 Task: Find connections with filter location Badalona with filter topic #healthwith filter profile language French with filter current company Elastic with filter school S P Jain School of Global Management with filter industry Electric Power Transmission, Control, and Distribution with filter service category Event Planning with filter keywords title Construction Worker
Action: Mouse moved to (209, 256)
Screenshot: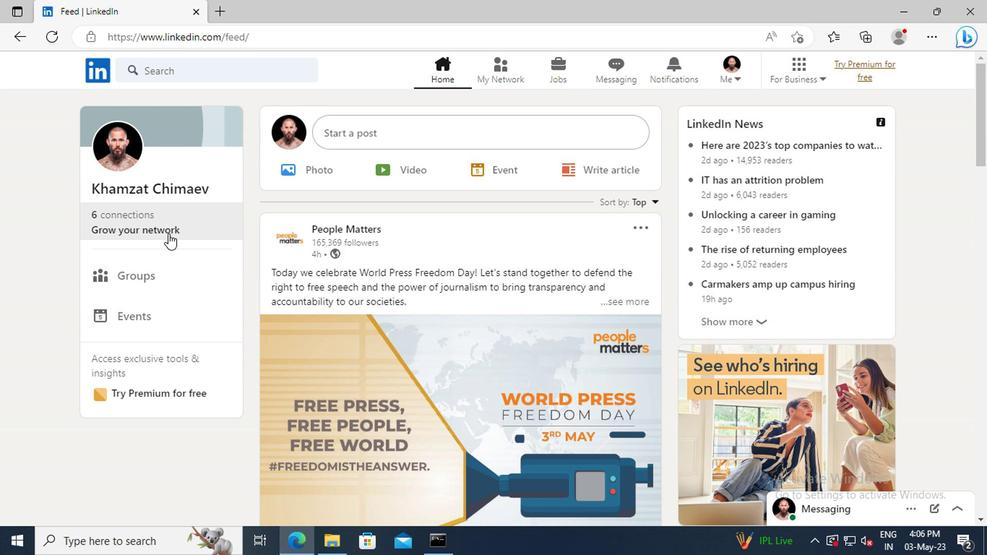 
Action: Mouse pressed left at (209, 256)
Screenshot: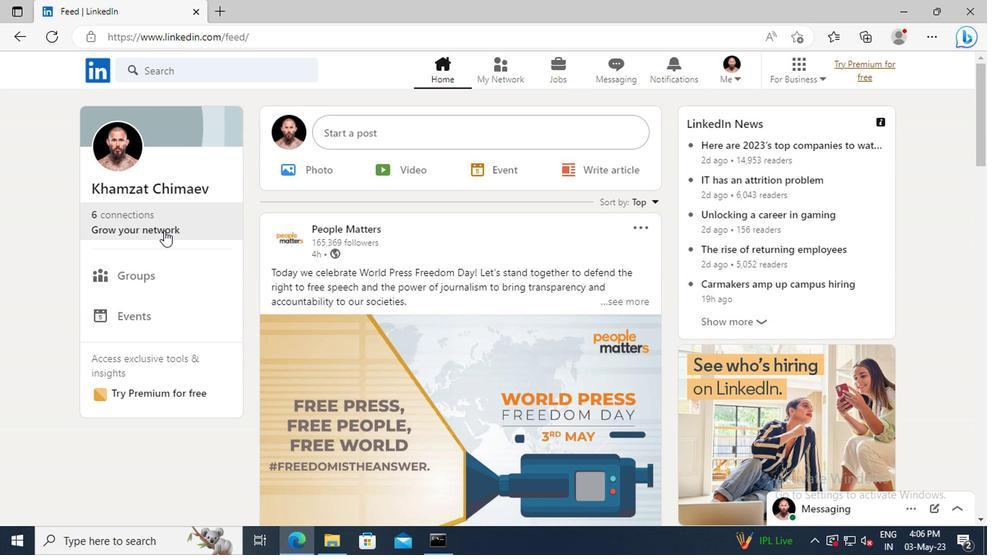 
Action: Mouse moved to (209, 206)
Screenshot: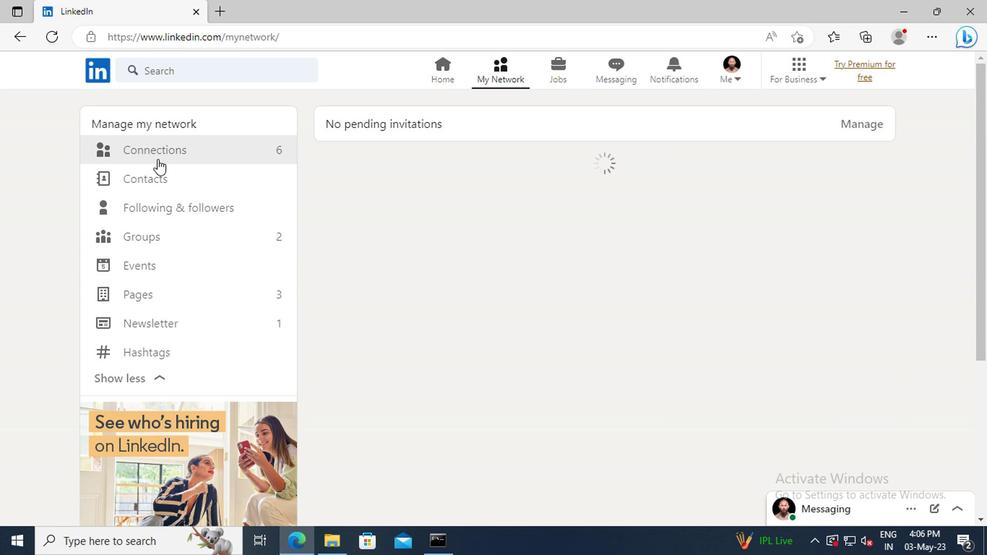 
Action: Mouse pressed left at (209, 206)
Screenshot: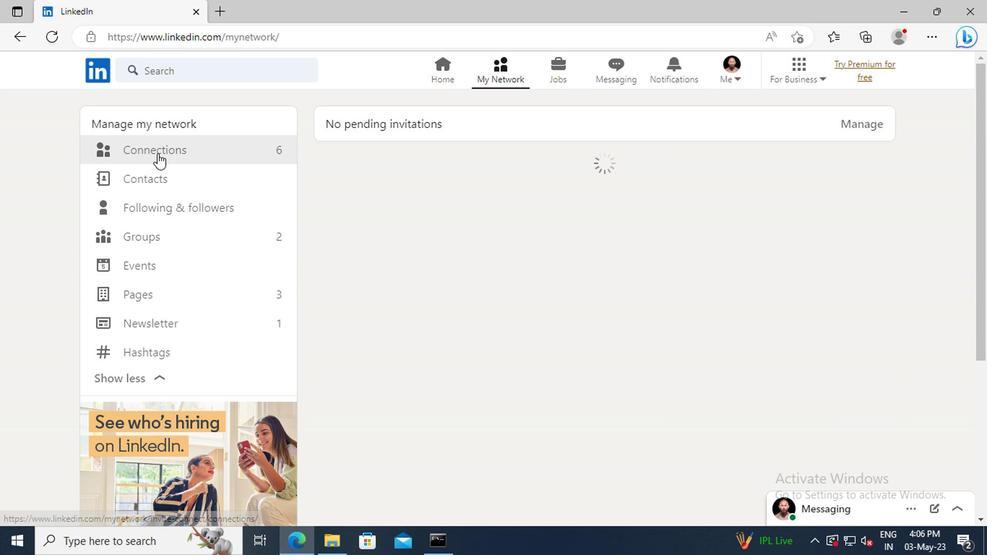 
Action: Mouse moved to (512, 204)
Screenshot: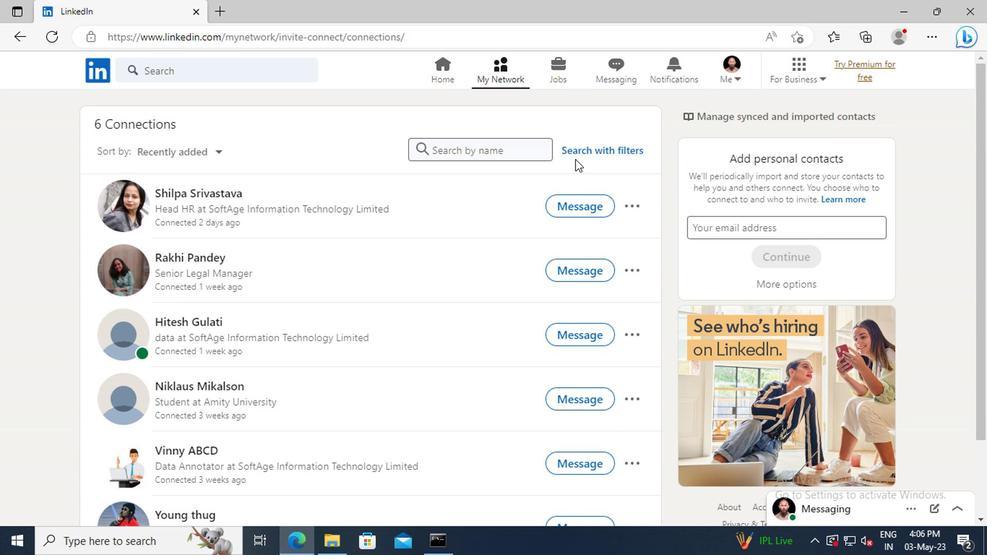 
Action: Mouse pressed left at (512, 204)
Screenshot: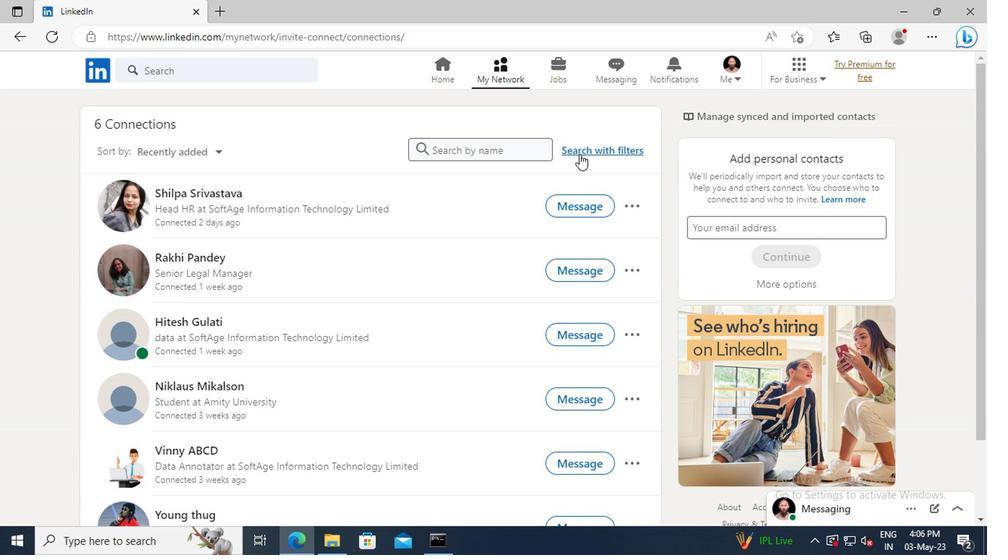 
Action: Mouse moved to (486, 176)
Screenshot: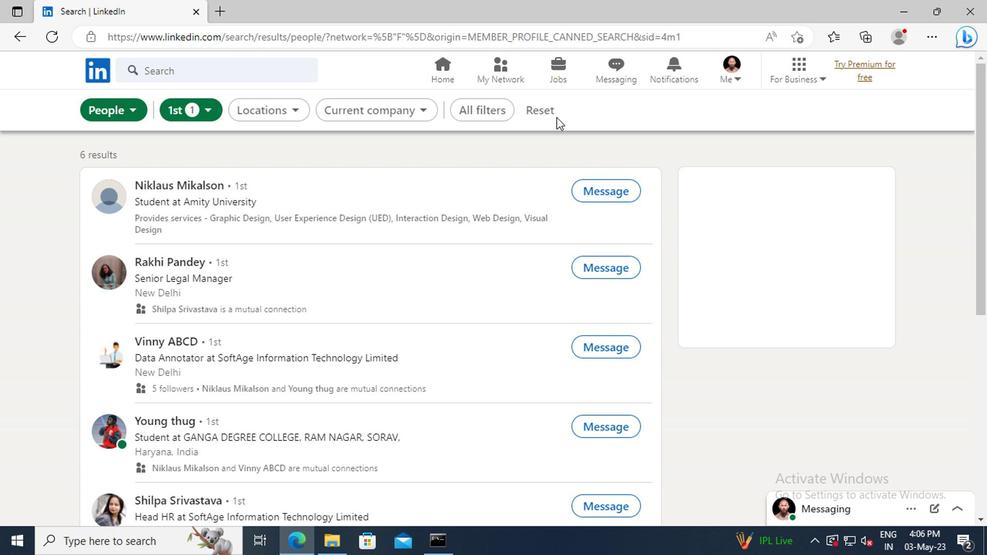 
Action: Mouse pressed left at (486, 176)
Screenshot: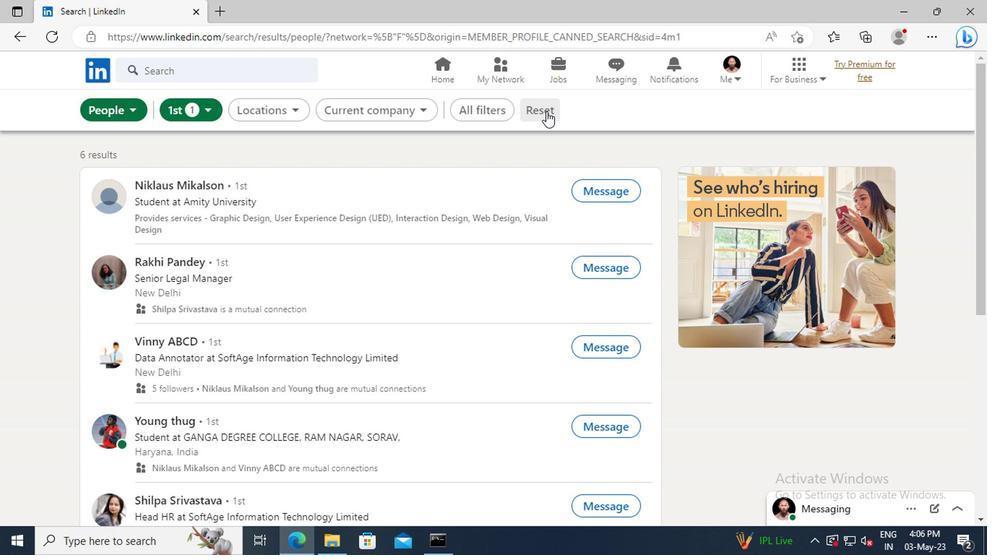 
Action: Mouse moved to (475, 175)
Screenshot: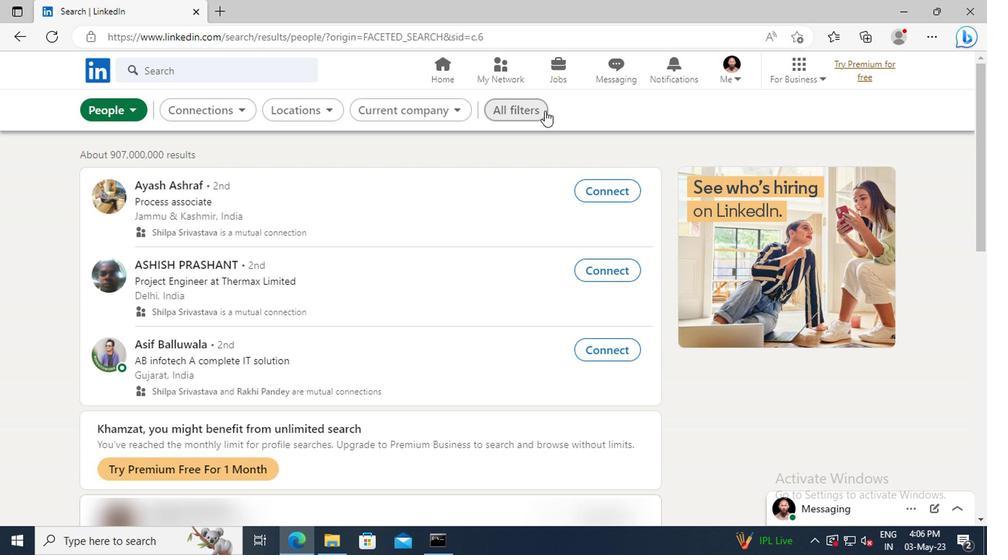 
Action: Mouse pressed left at (475, 175)
Screenshot: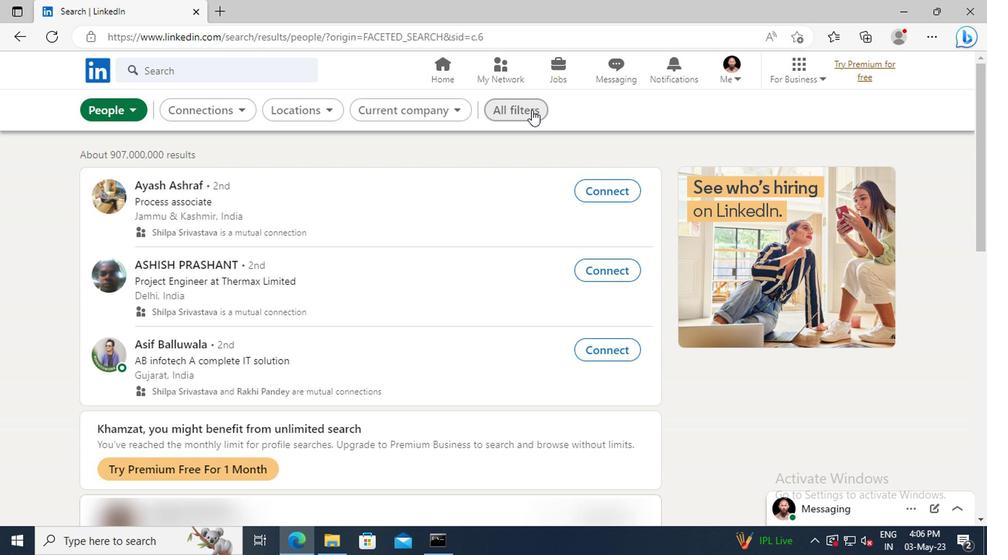 
Action: Mouse moved to (636, 288)
Screenshot: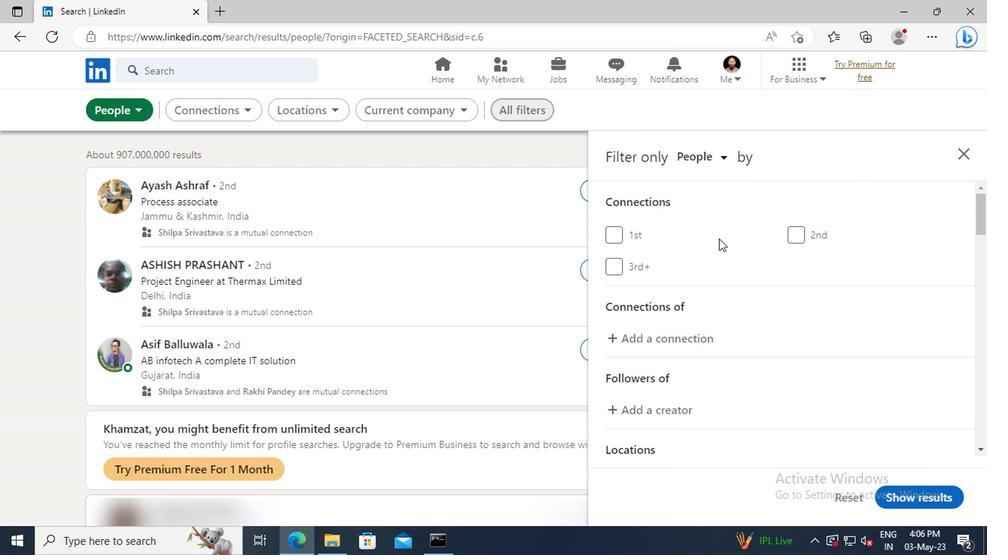 
Action: Mouse scrolled (636, 288) with delta (0, 0)
Screenshot: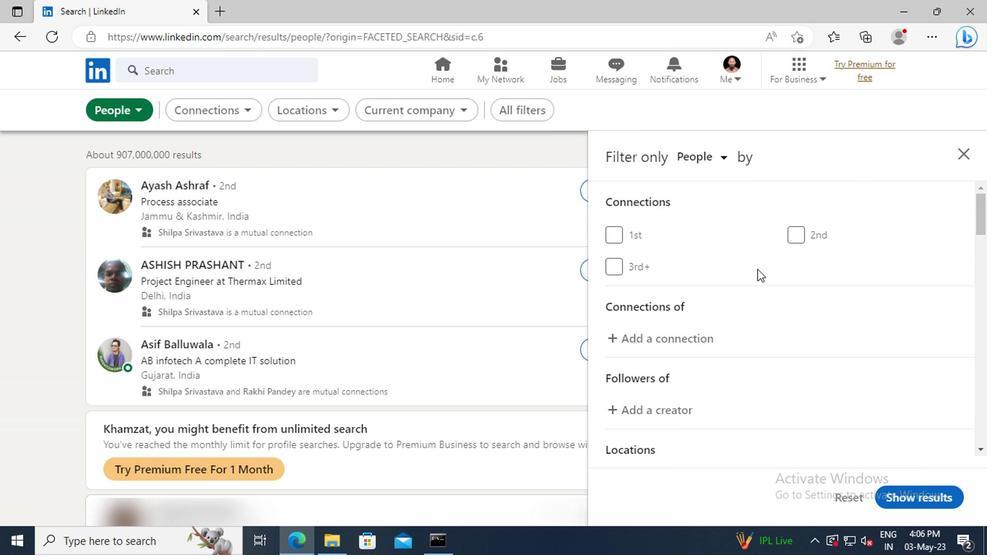 
Action: Mouse scrolled (636, 288) with delta (0, 0)
Screenshot: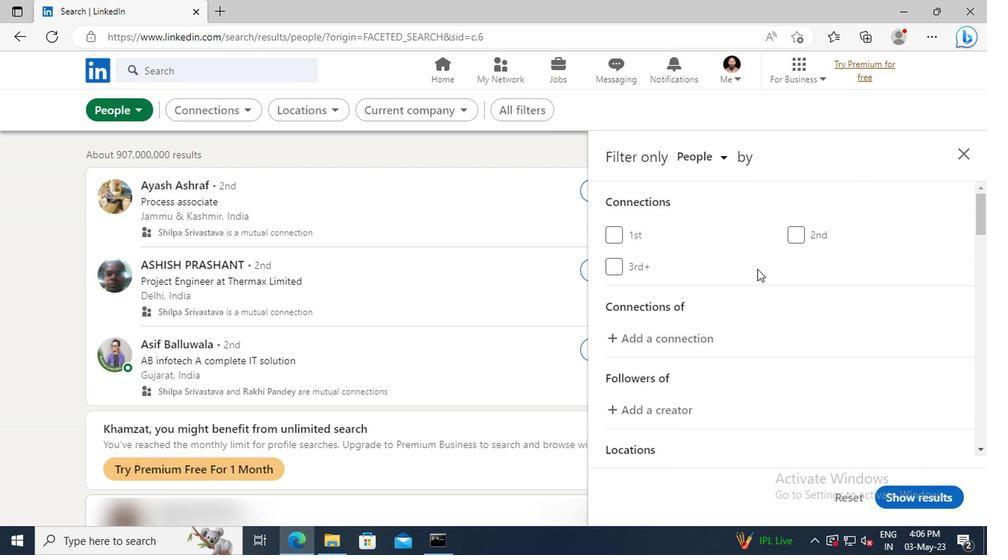 
Action: Mouse scrolled (636, 288) with delta (0, 0)
Screenshot: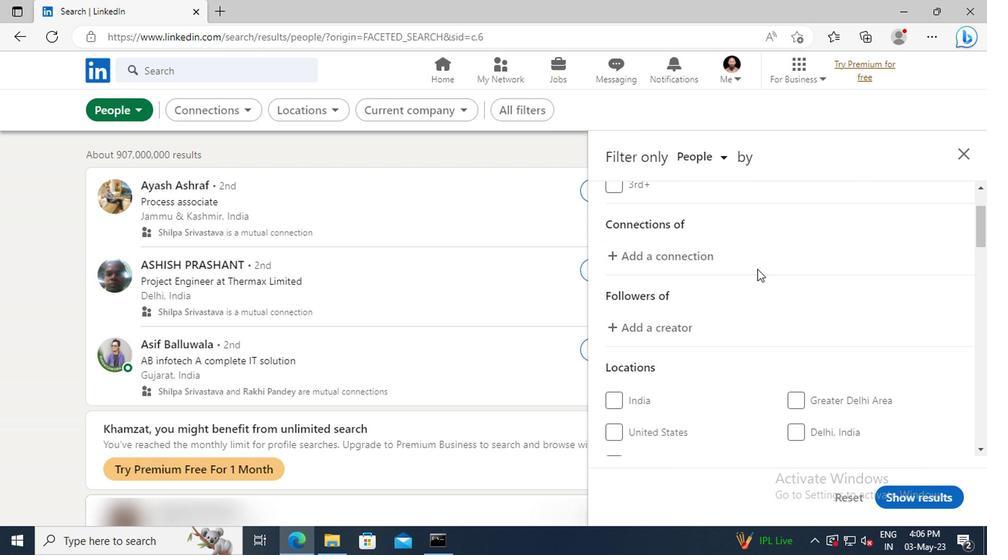
Action: Mouse scrolled (636, 288) with delta (0, 0)
Screenshot: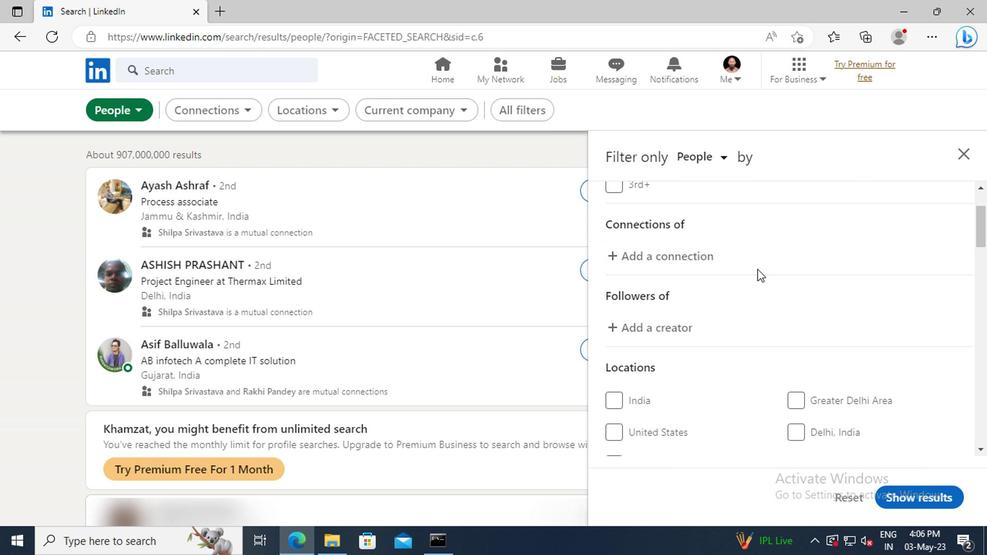 
Action: Mouse scrolled (636, 288) with delta (0, 0)
Screenshot: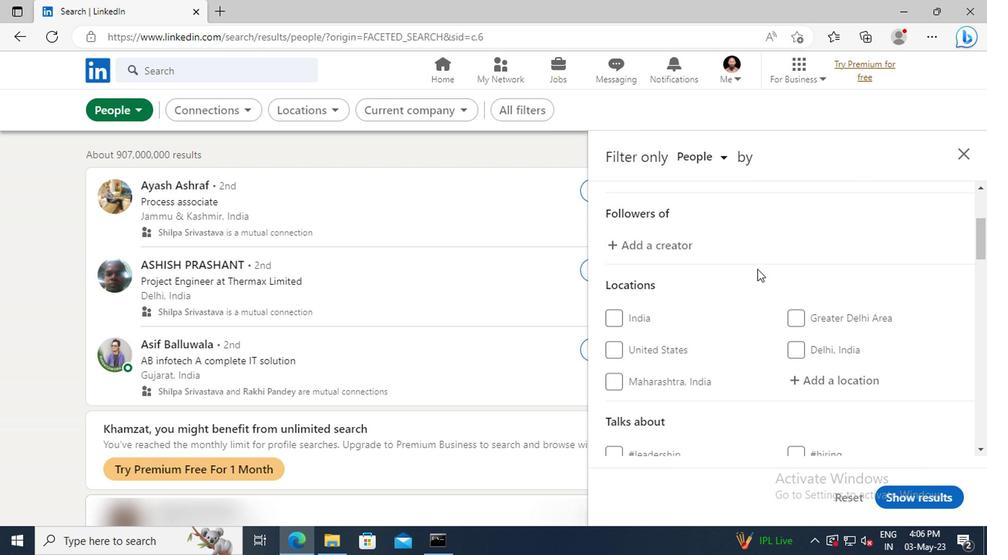 
Action: Mouse scrolled (636, 288) with delta (0, 0)
Screenshot: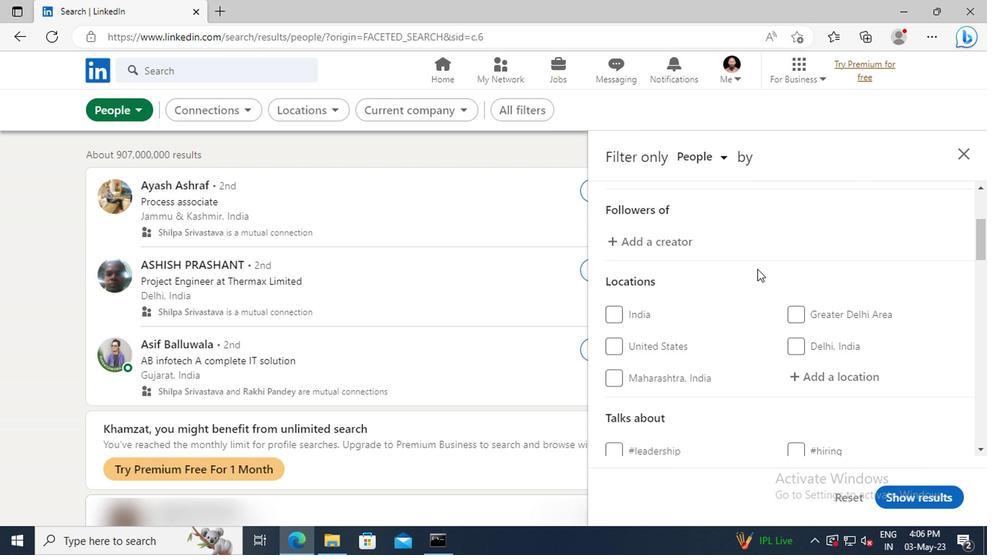 
Action: Mouse moved to (660, 309)
Screenshot: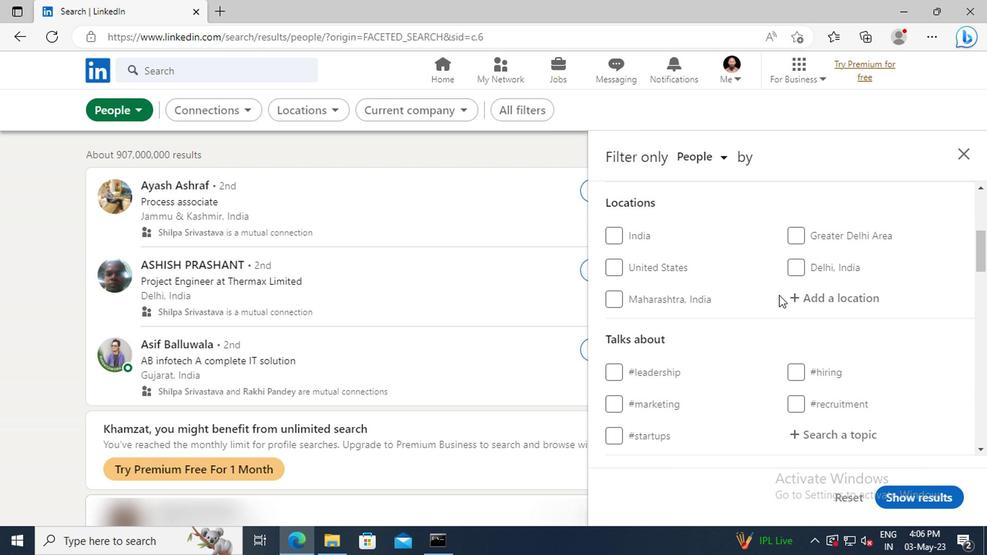
Action: Mouse pressed left at (660, 309)
Screenshot: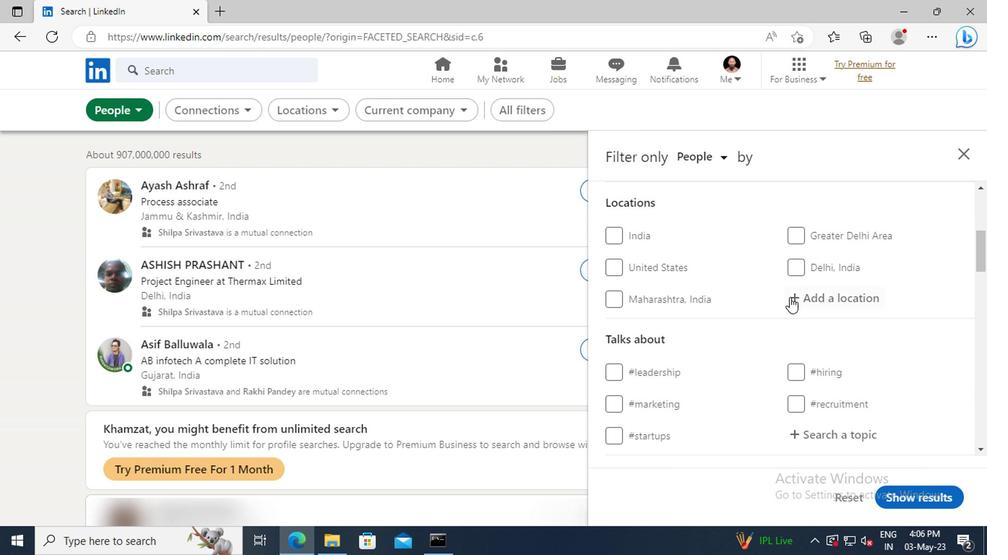 
Action: Key pressed <Key.shift>BADALONA
Screenshot: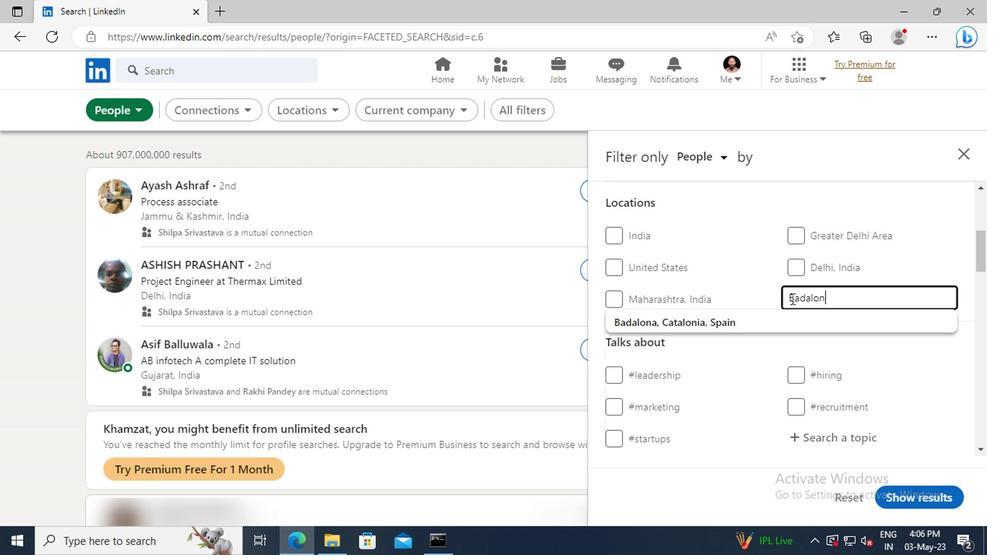 
Action: Mouse moved to (660, 322)
Screenshot: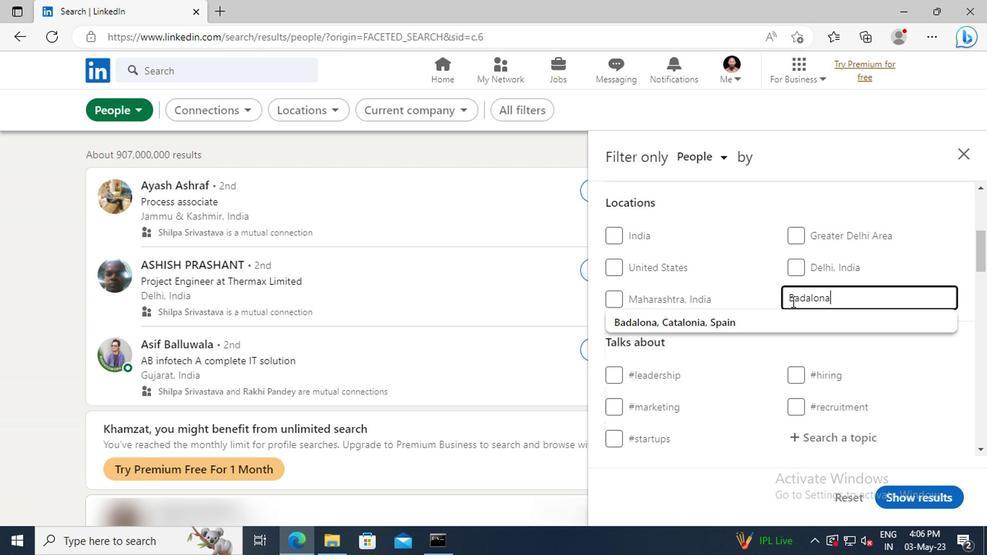 
Action: Mouse pressed left at (660, 322)
Screenshot: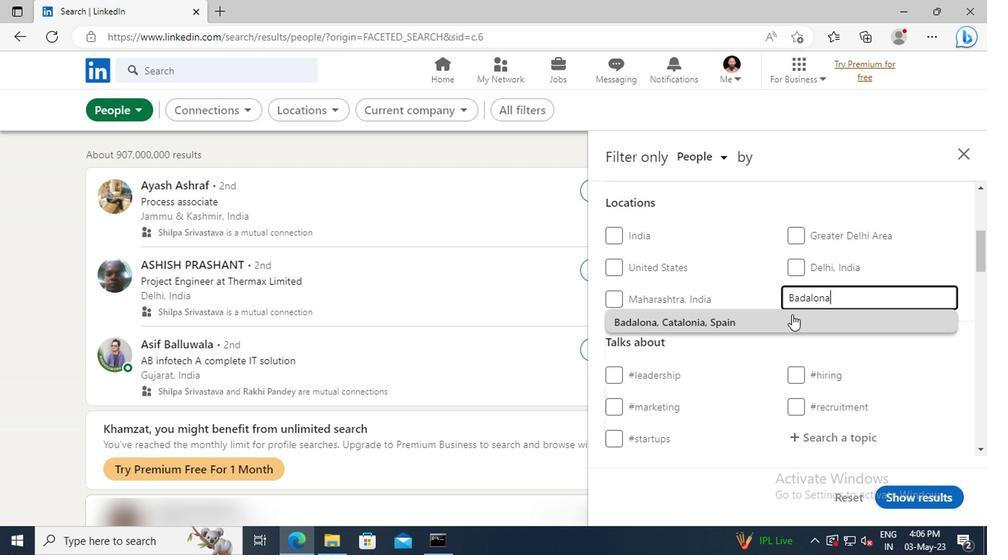 
Action: Mouse scrolled (660, 322) with delta (0, 0)
Screenshot: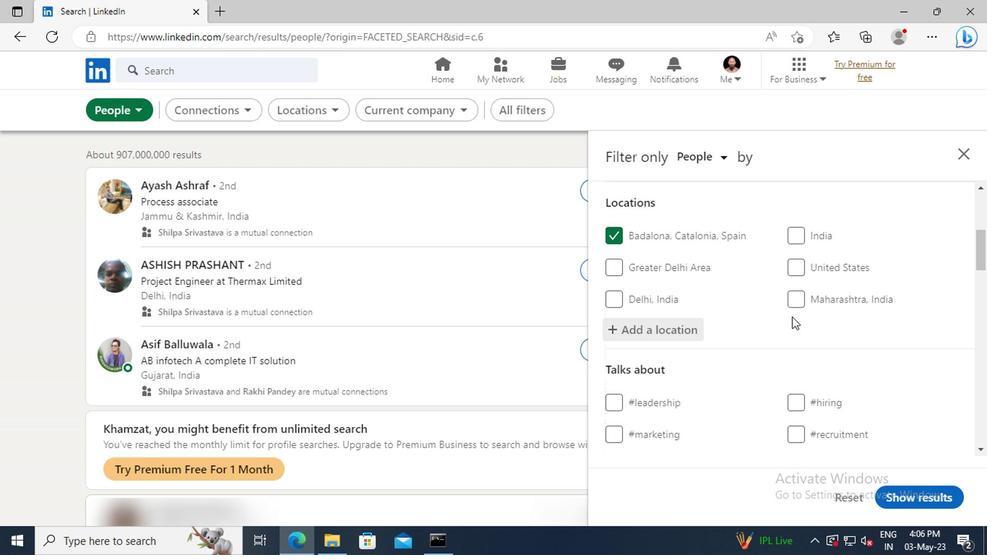
Action: Mouse scrolled (660, 322) with delta (0, 0)
Screenshot: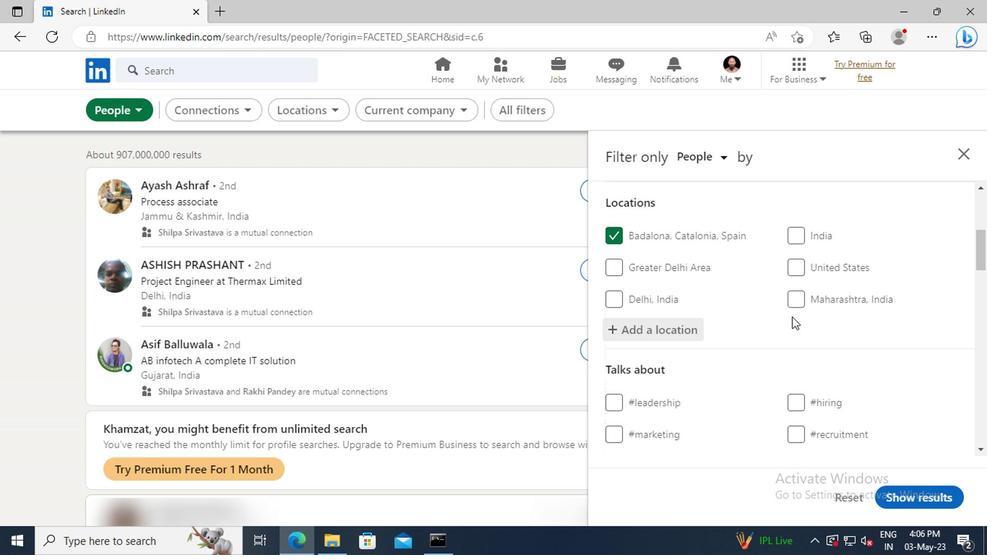 
Action: Mouse scrolled (660, 322) with delta (0, 0)
Screenshot: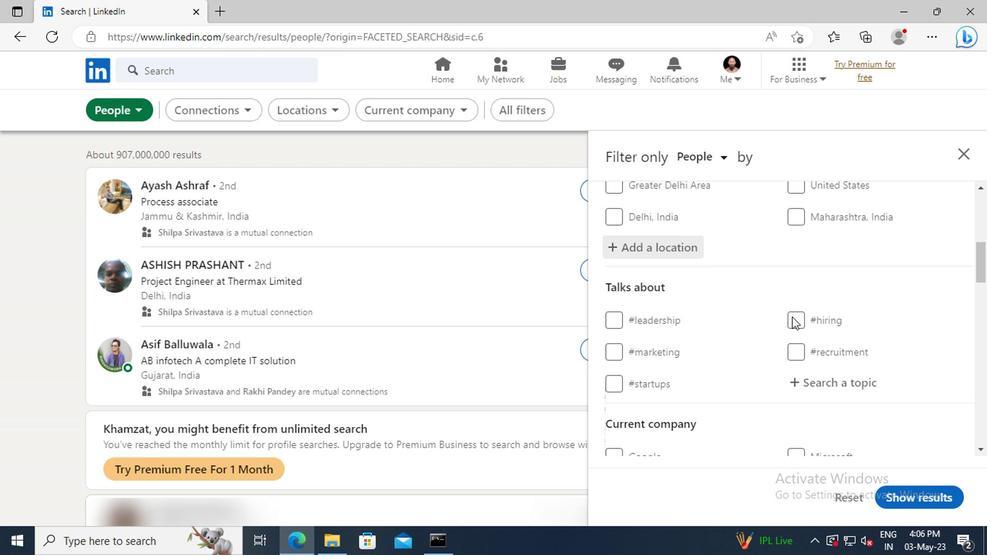 
Action: Mouse scrolled (660, 322) with delta (0, 0)
Screenshot: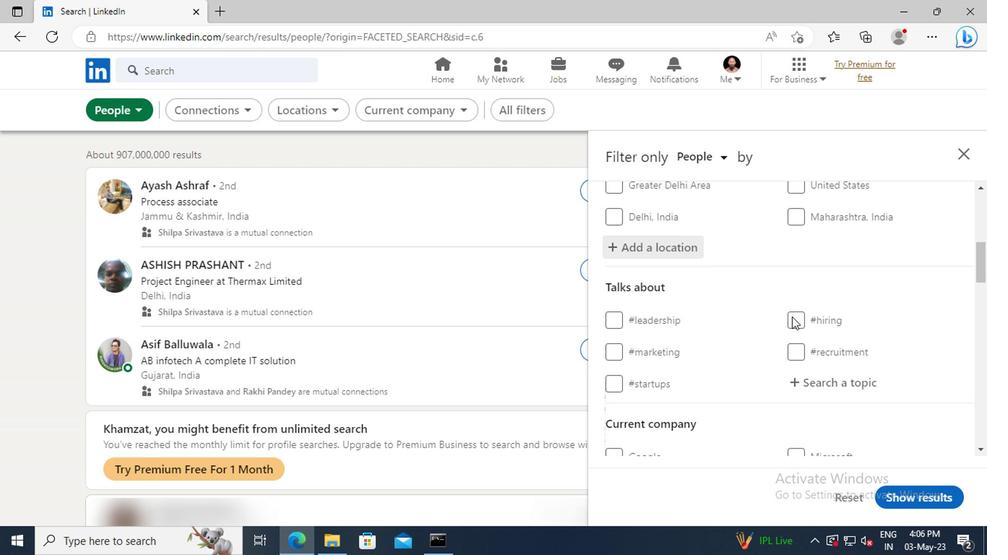 
Action: Mouse moved to (668, 313)
Screenshot: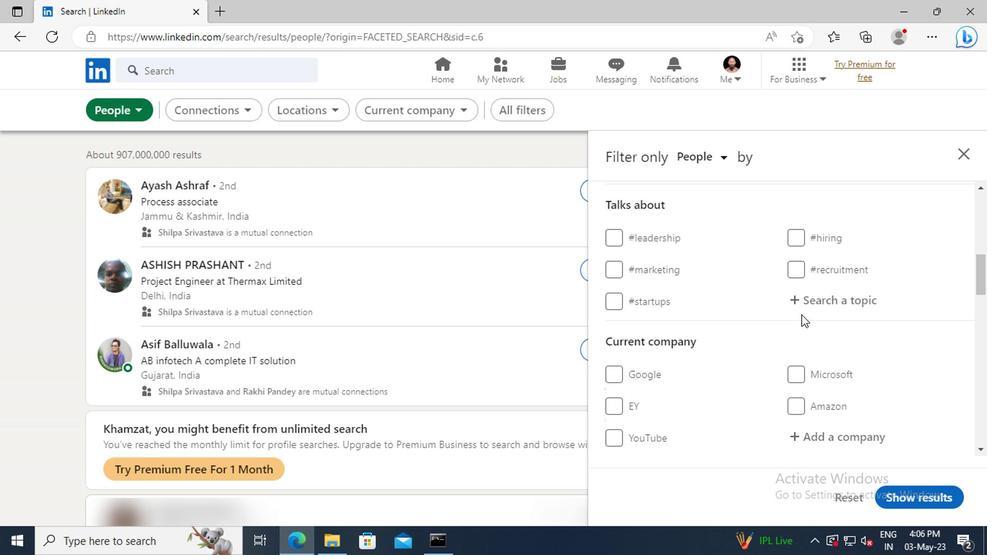 
Action: Mouse pressed left at (668, 313)
Screenshot: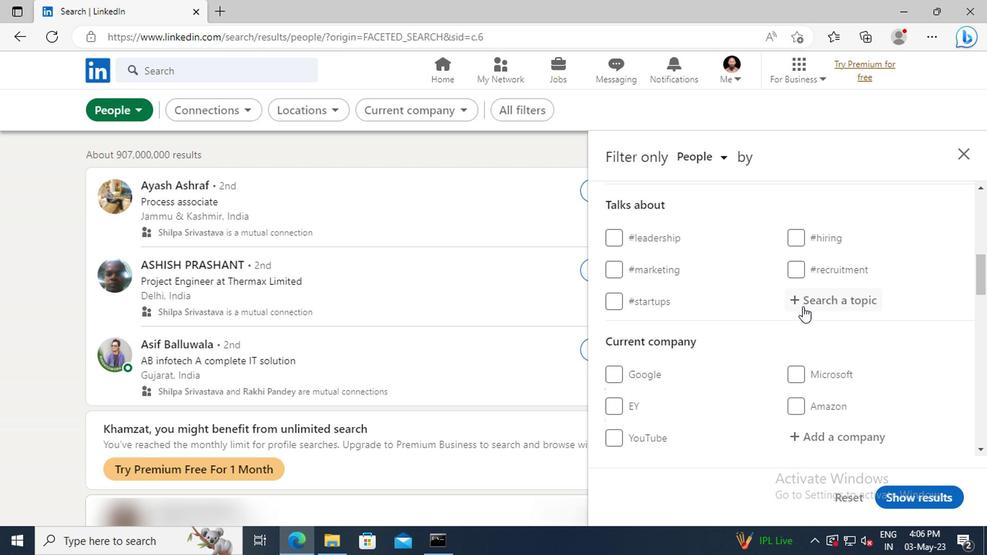 
Action: Key pressed HEALTH
Screenshot: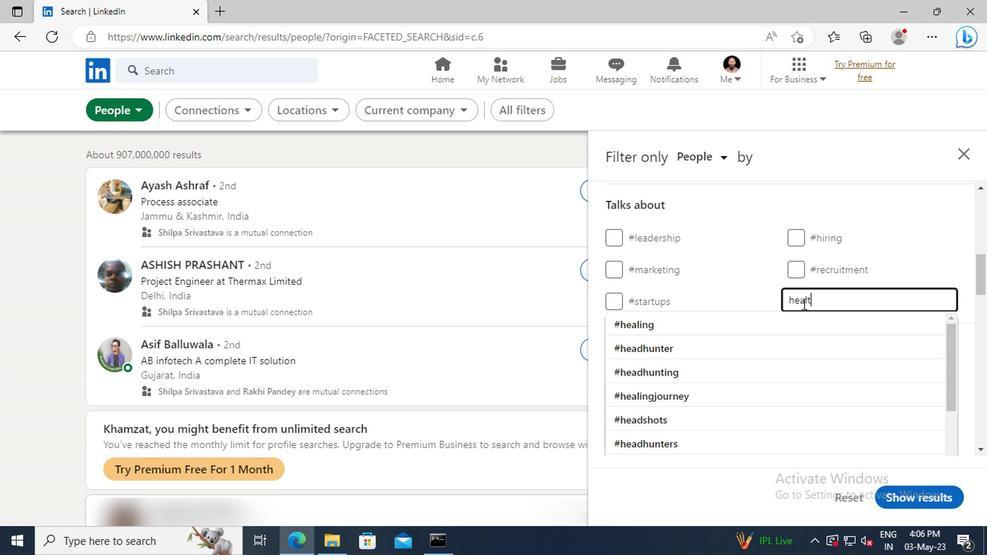 
Action: Mouse moved to (669, 344)
Screenshot: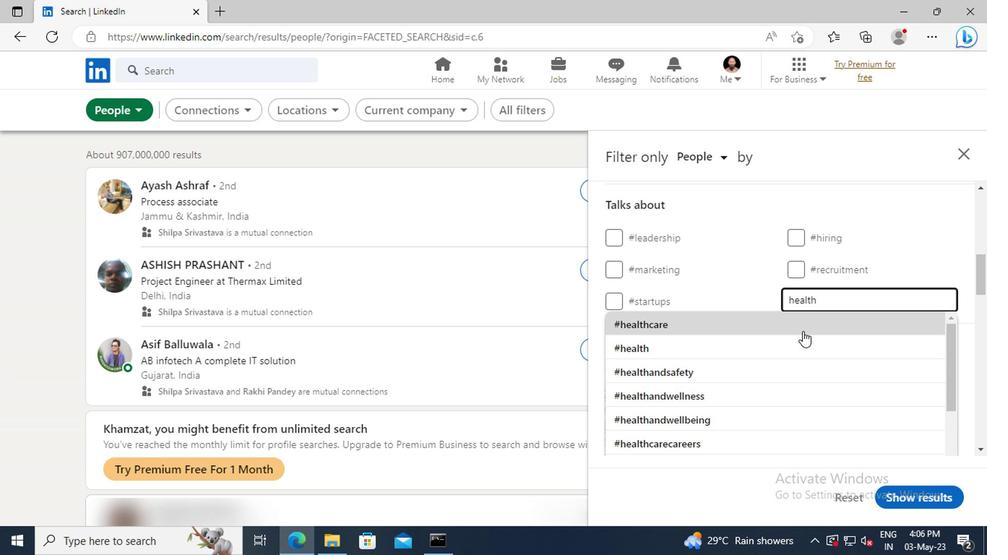 
Action: Mouse pressed left at (669, 344)
Screenshot: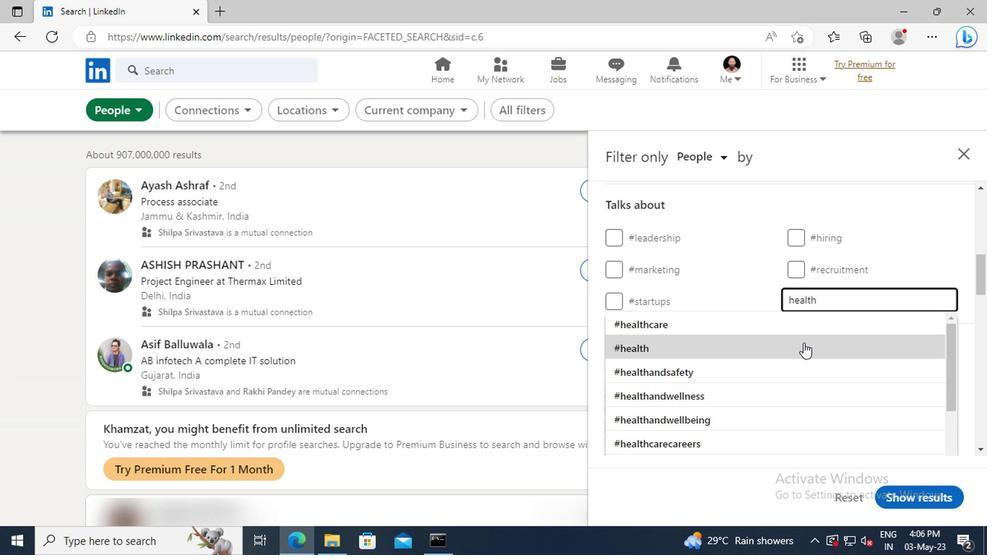 
Action: Mouse scrolled (669, 344) with delta (0, 0)
Screenshot: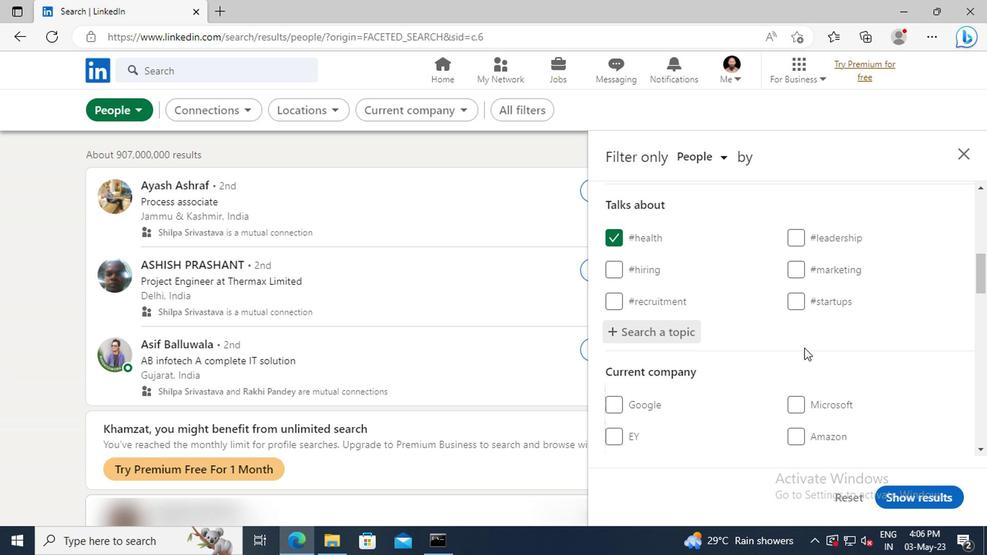 
Action: Mouse scrolled (669, 344) with delta (0, 0)
Screenshot: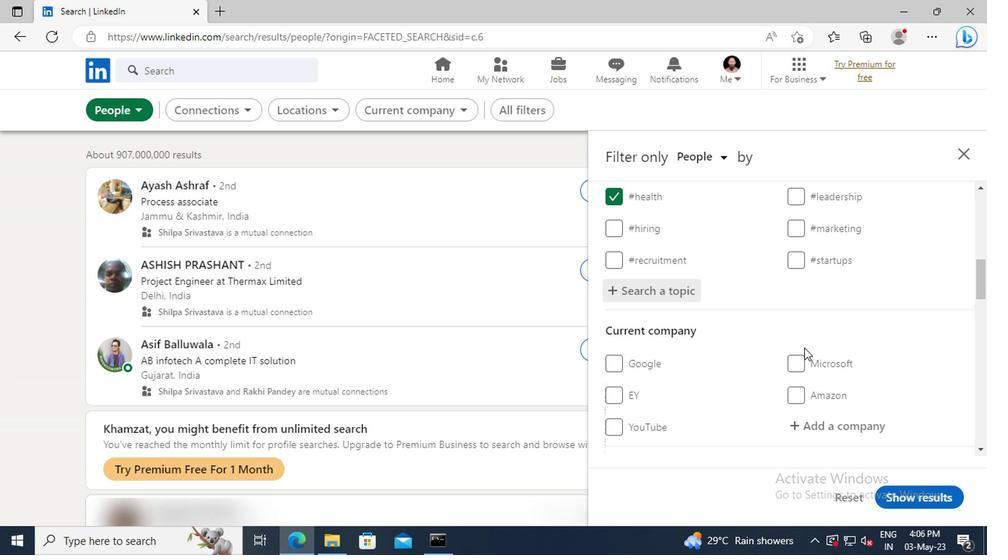 
Action: Mouse scrolled (669, 344) with delta (0, 0)
Screenshot: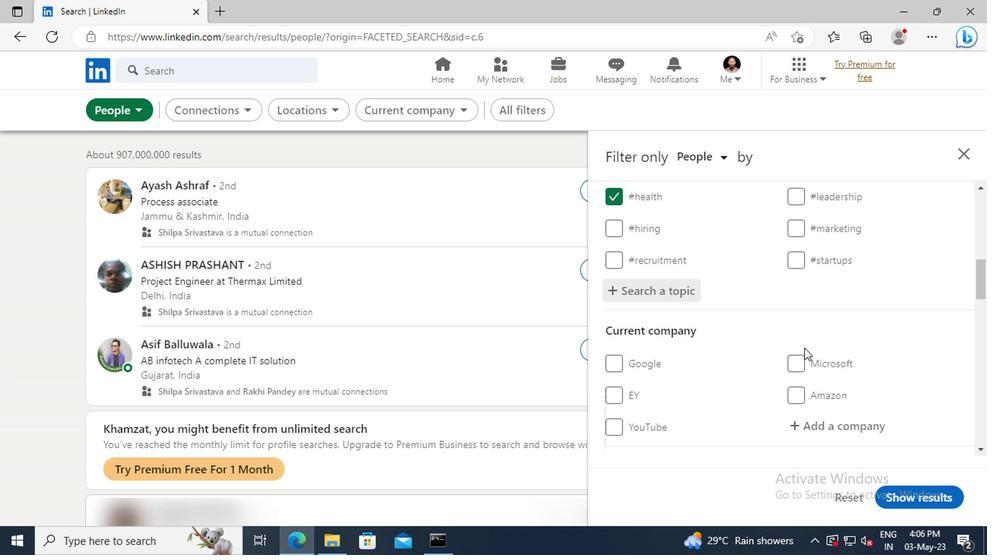 
Action: Mouse scrolled (669, 344) with delta (0, 0)
Screenshot: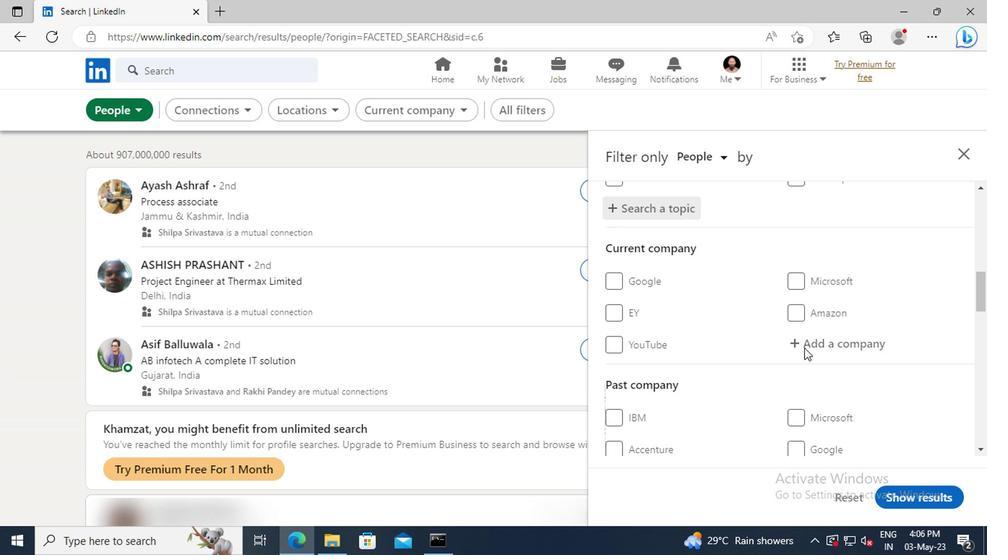 
Action: Mouse scrolled (669, 344) with delta (0, 0)
Screenshot: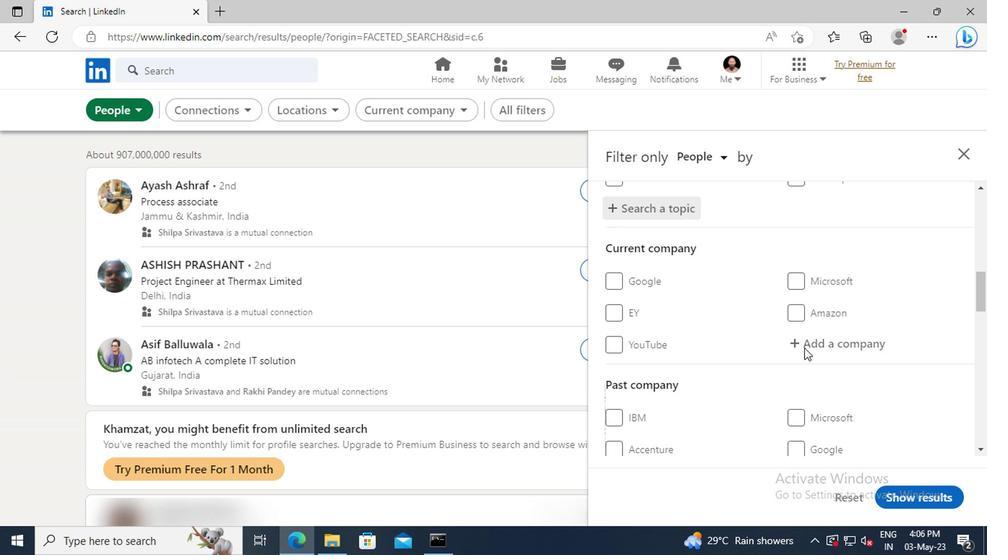 
Action: Mouse scrolled (669, 344) with delta (0, 0)
Screenshot: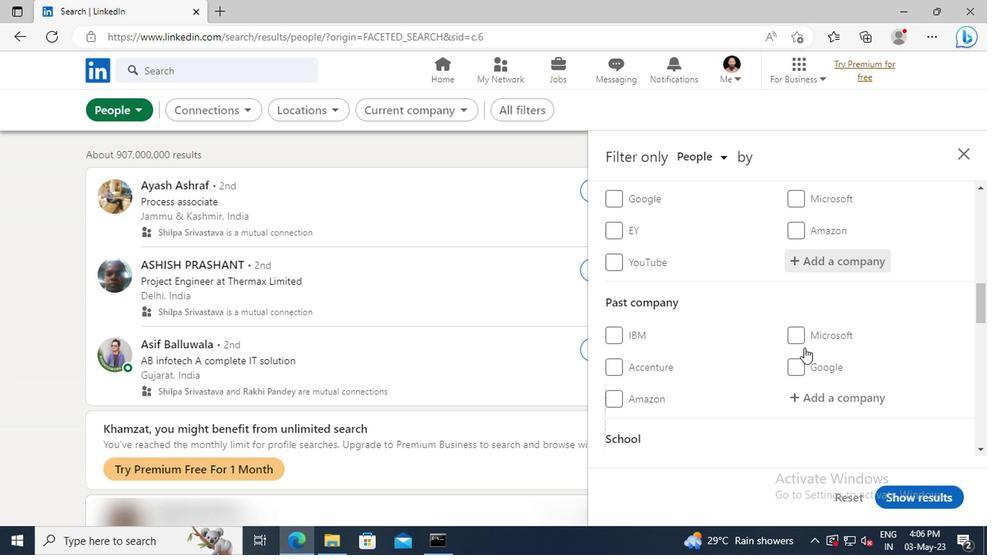
Action: Mouse scrolled (669, 344) with delta (0, 0)
Screenshot: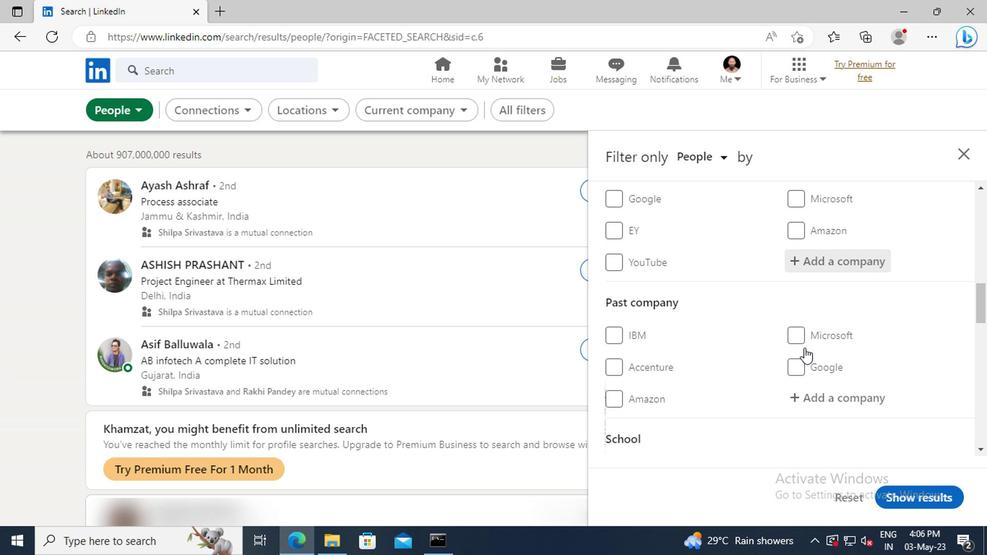 
Action: Mouse scrolled (669, 344) with delta (0, 0)
Screenshot: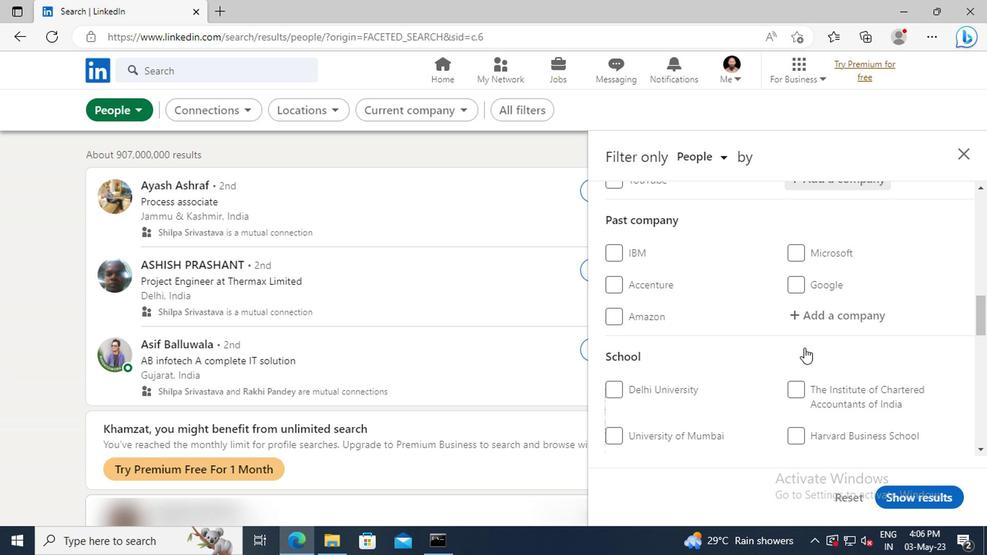 
Action: Mouse scrolled (669, 344) with delta (0, 0)
Screenshot: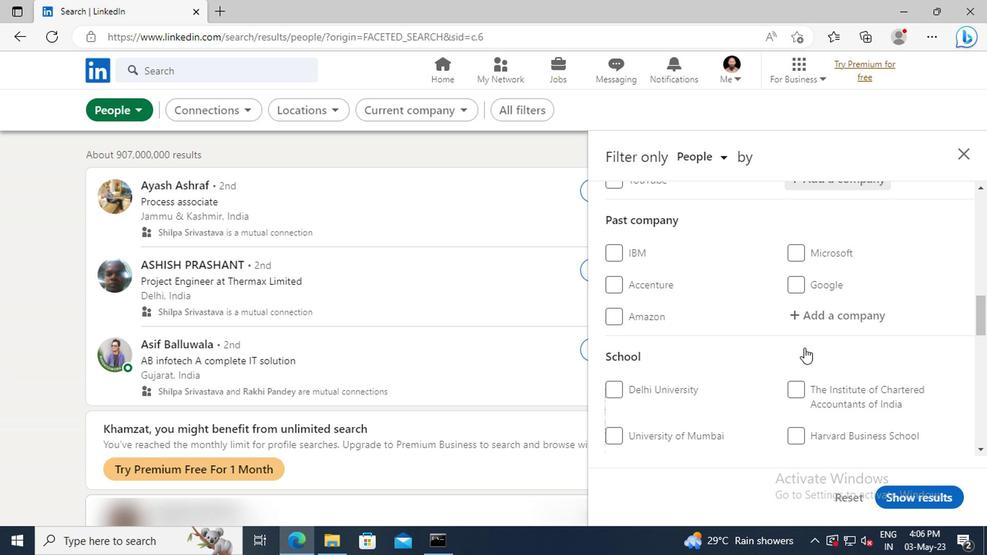 
Action: Mouse scrolled (669, 344) with delta (0, 0)
Screenshot: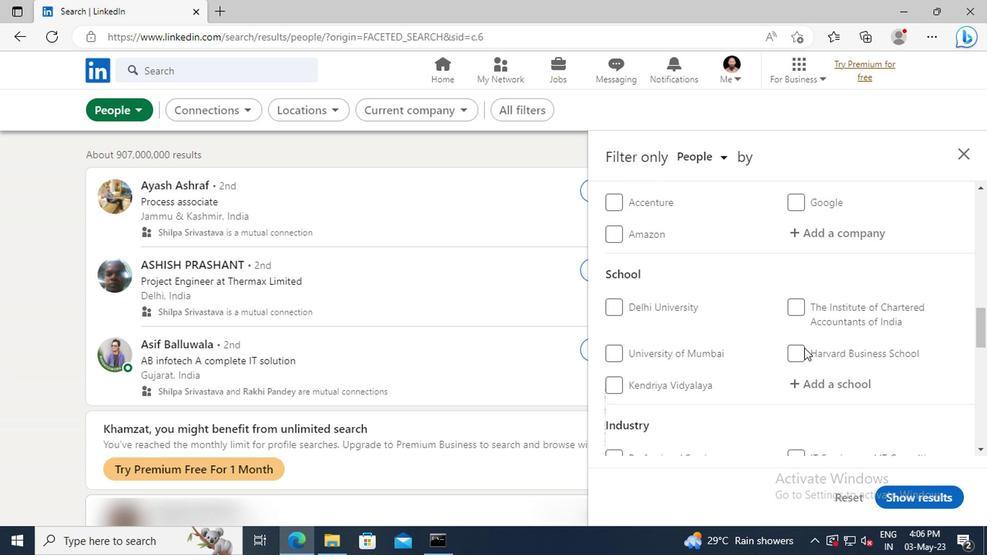 
Action: Mouse scrolled (669, 344) with delta (0, 0)
Screenshot: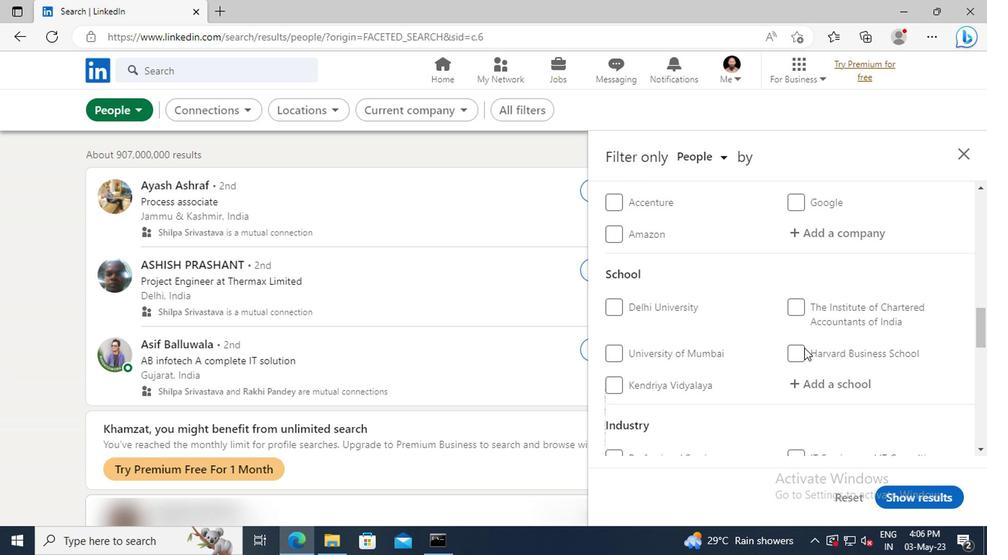 
Action: Mouse scrolled (669, 344) with delta (0, 0)
Screenshot: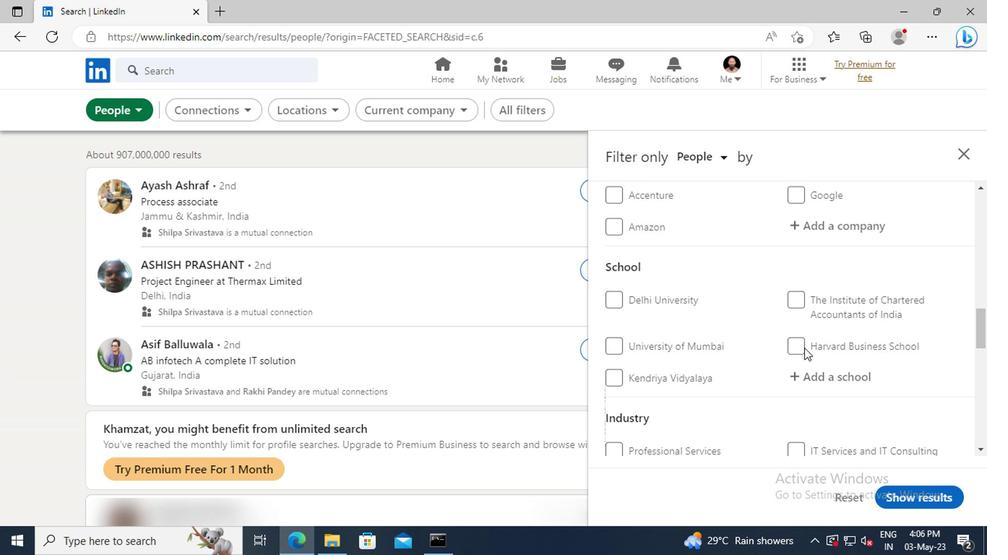 
Action: Mouse scrolled (669, 344) with delta (0, 0)
Screenshot: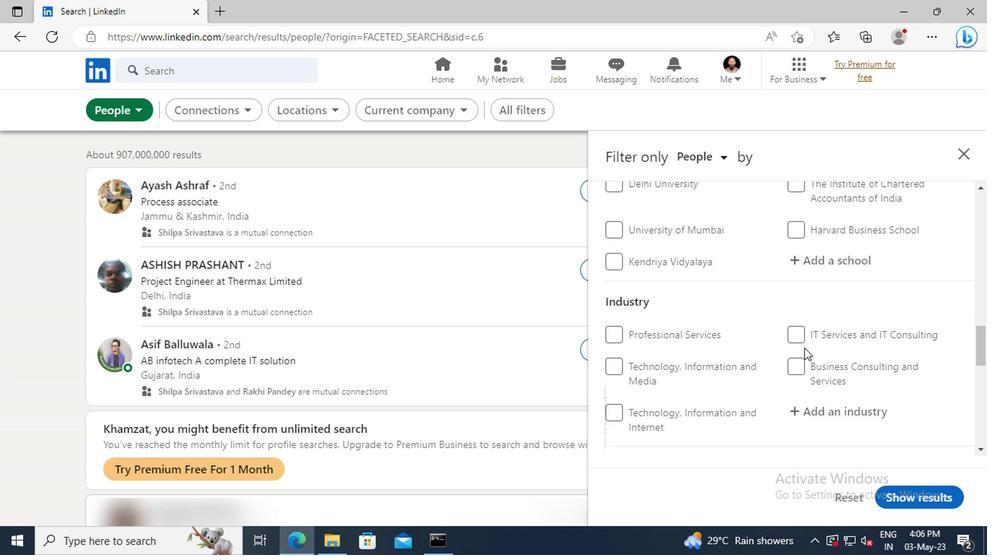 
Action: Mouse scrolled (669, 344) with delta (0, 0)
Screenshot: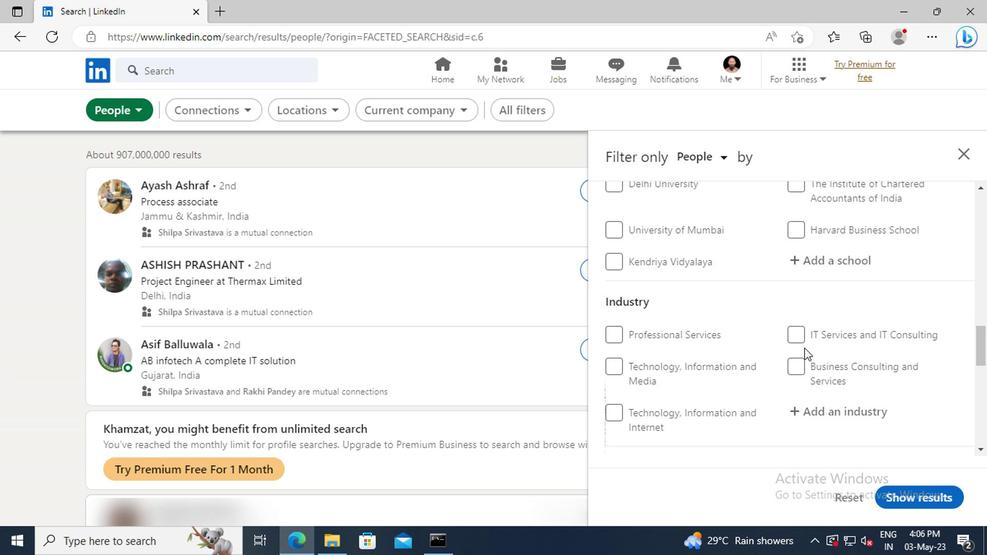 
Action: Mouse scrolled (669, 344) with delta (0, 0)
Screenshot: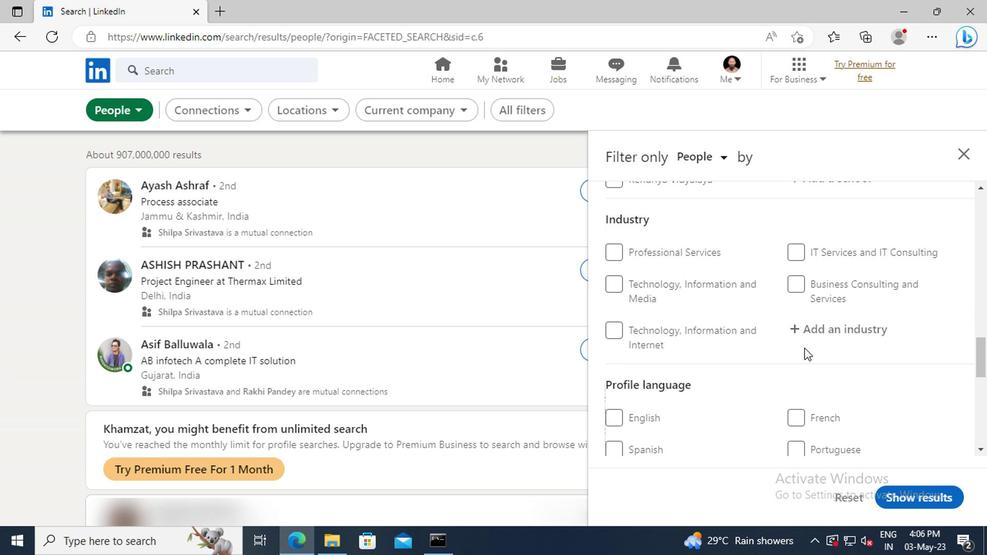 
Action: Mouse moved to (659, 362)
Screenshot: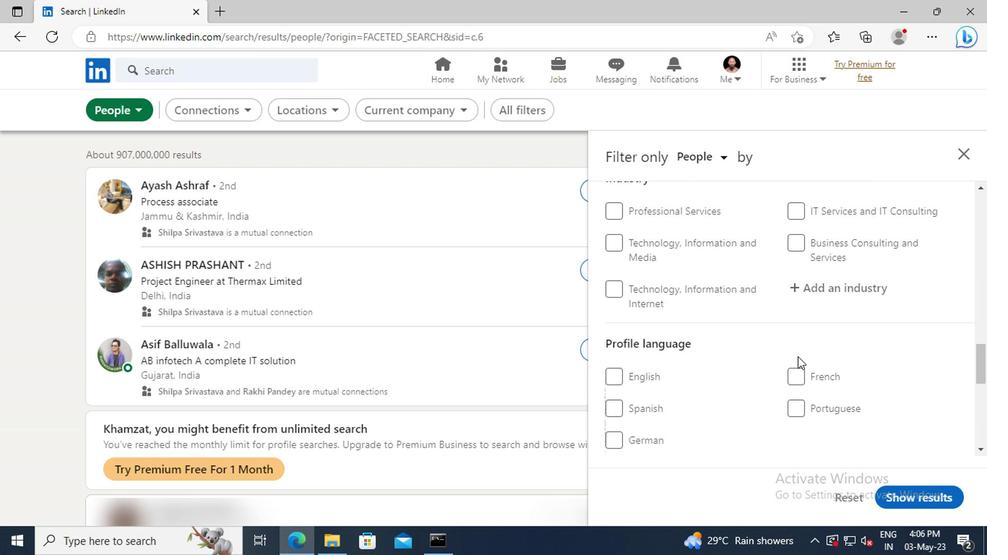
Action: Mouse pressed left at (659, 362)
Screenshot: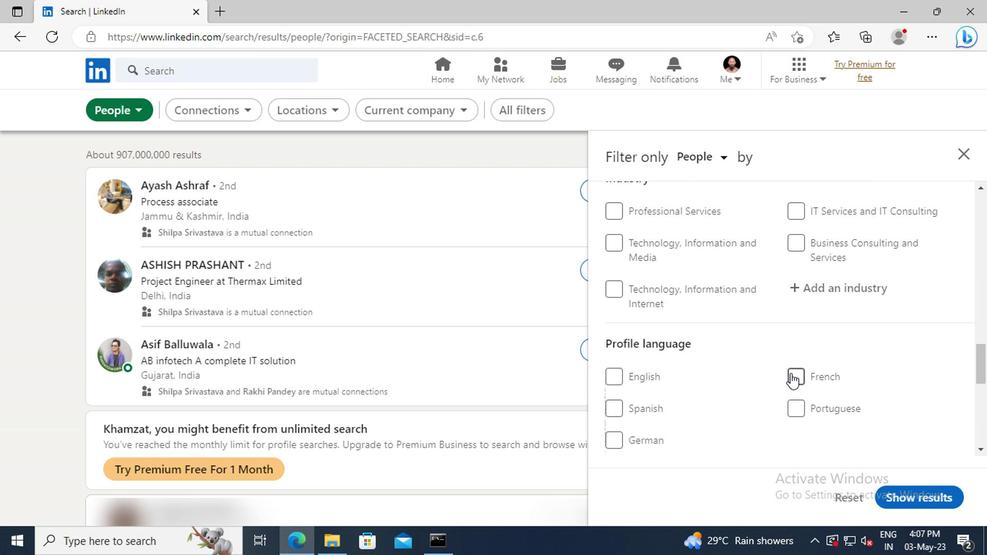 
Action: Mouse moved to (671, 343)
Screenshot: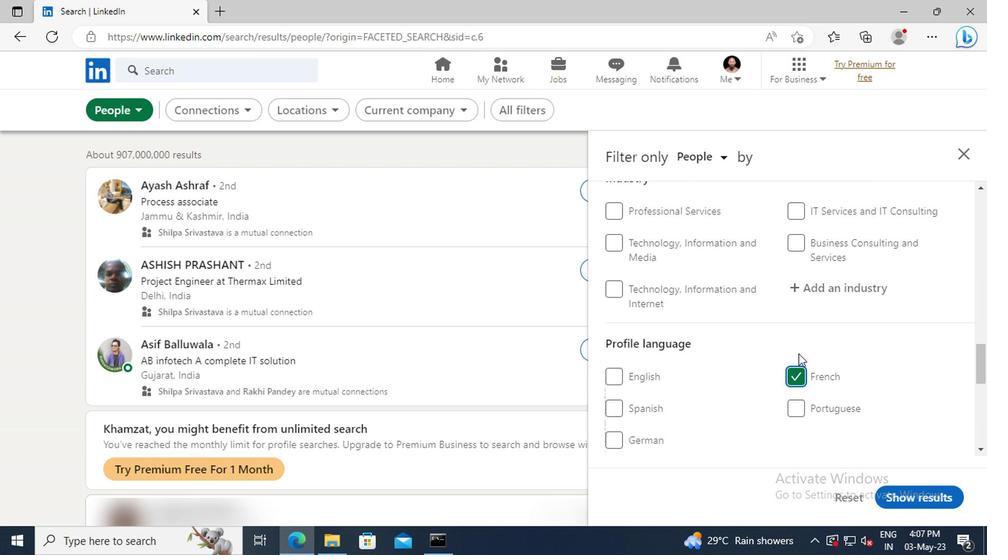 
Action: Mouse scrolled (671, 344) with delta (0, 0)
Screenshot: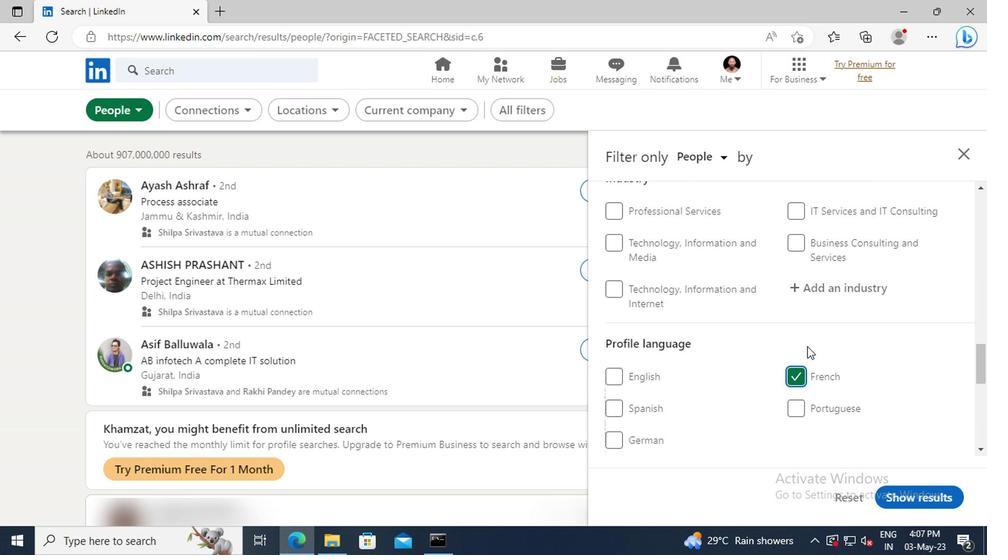 
Action: Mouse scrolled (671, 344) with delta (0, 0)
Screenshot: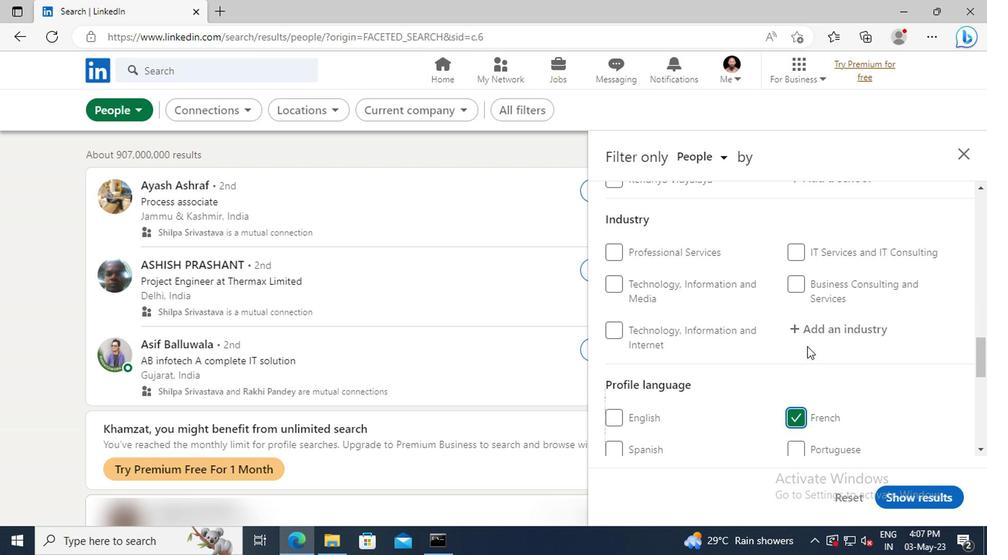 
Action: Mouse scrolled (671, 344) with delta (0, 0)
Screenshot: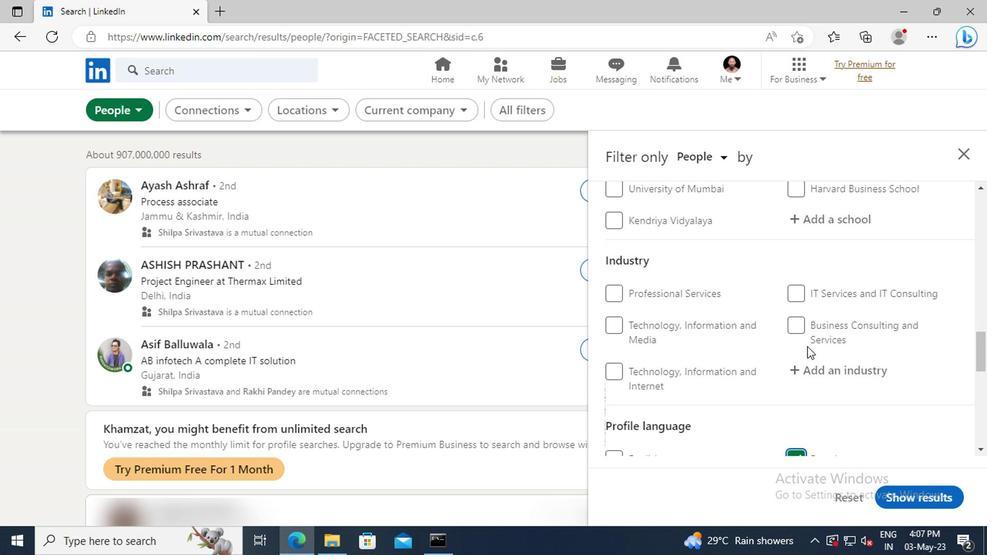 
Action: Mouse scrolled (671, 344) with delta (0, 0)
Screenshot: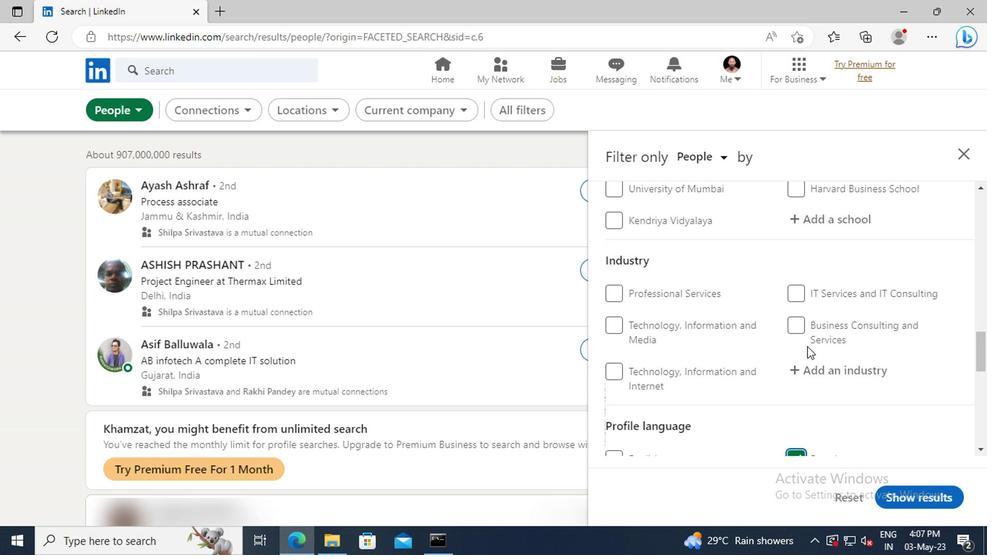 
Action: Mouse scrolled (671, 344) with delta (0, 0)
Screenshot: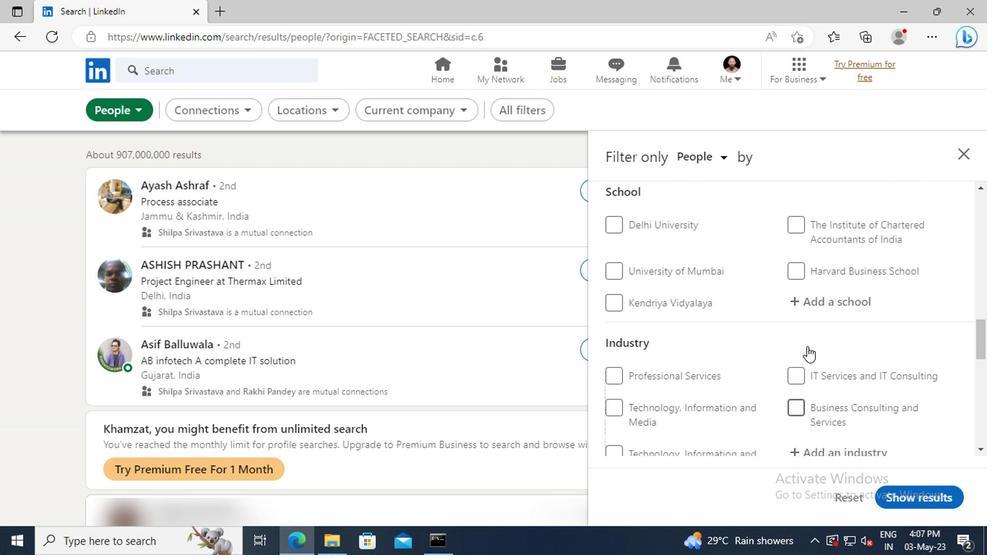 
Action: Mouse scrolled (671, 344) with delta (0, 0)
Screenshot: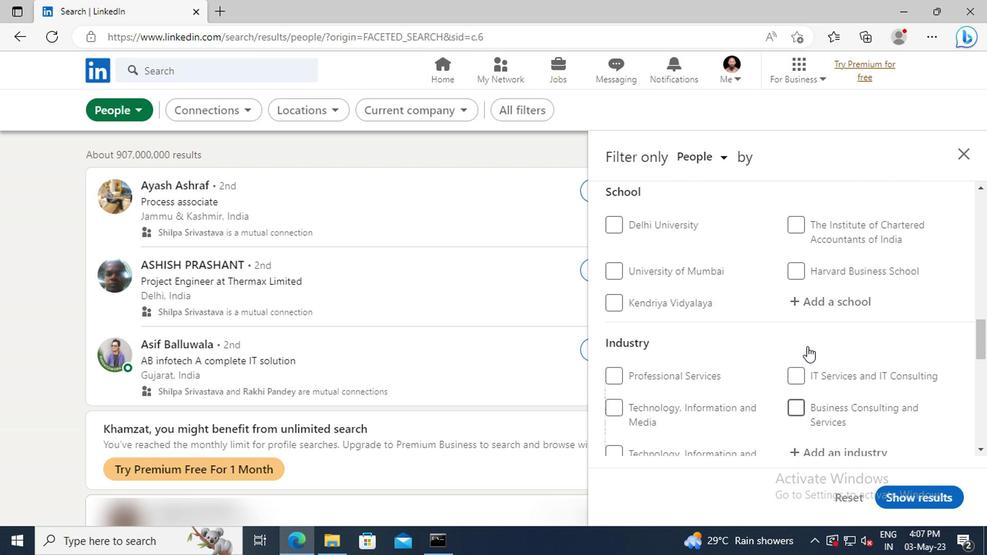 
Action: Mouse scrolled (671, 344) with delta (0, 0)
Screenshot: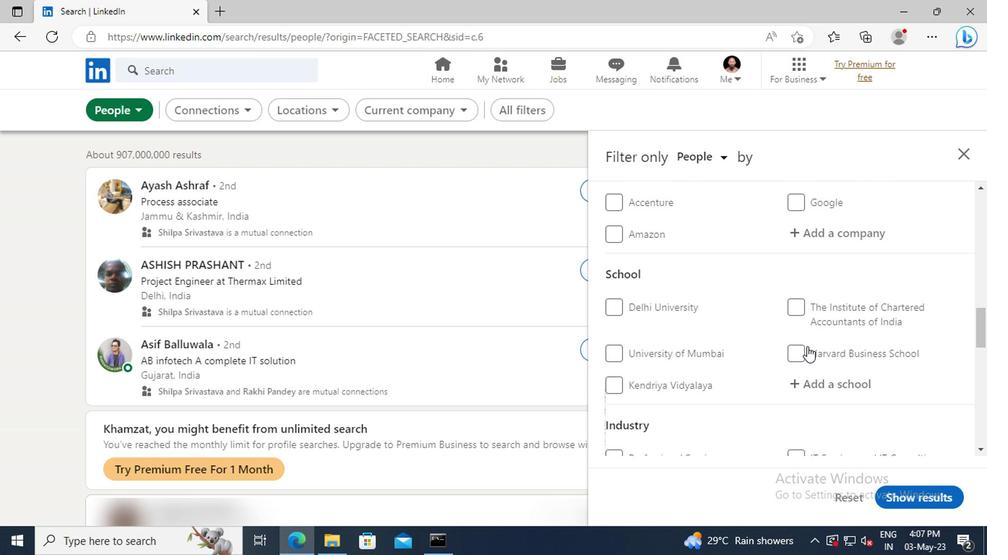 
Action: Mouse scrolled (671, 344) with delta (0, 0)
Screenshot: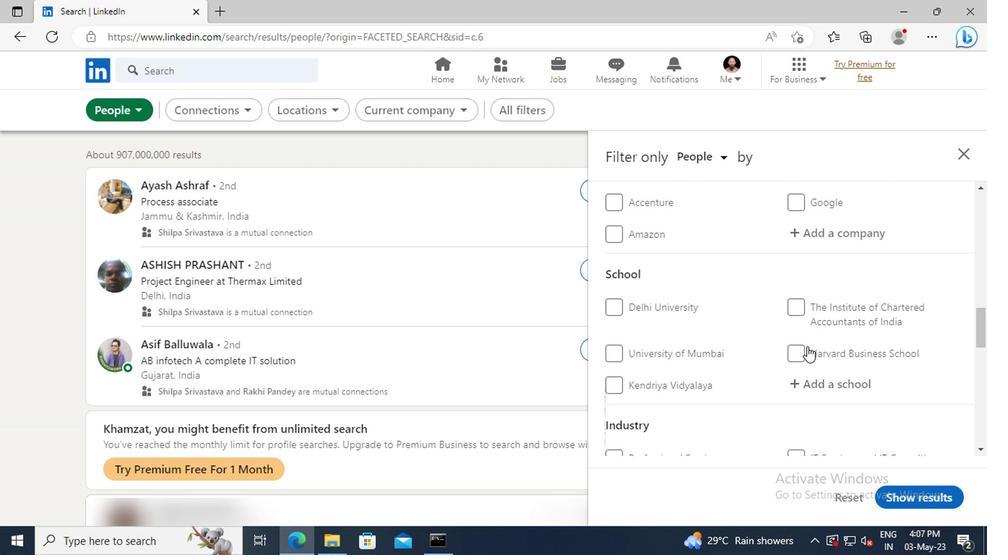 
Action: Mouse scrolled (671, 344) with delta (0, 0)
Screenshot: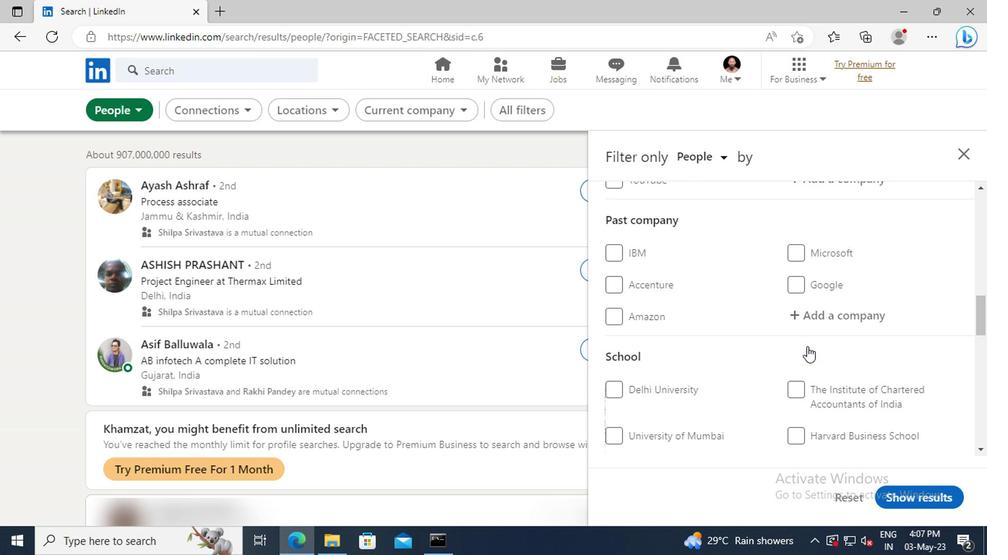 
Action: Mouse scrolled (671, 344) with delta (0, 0)
Screenshot: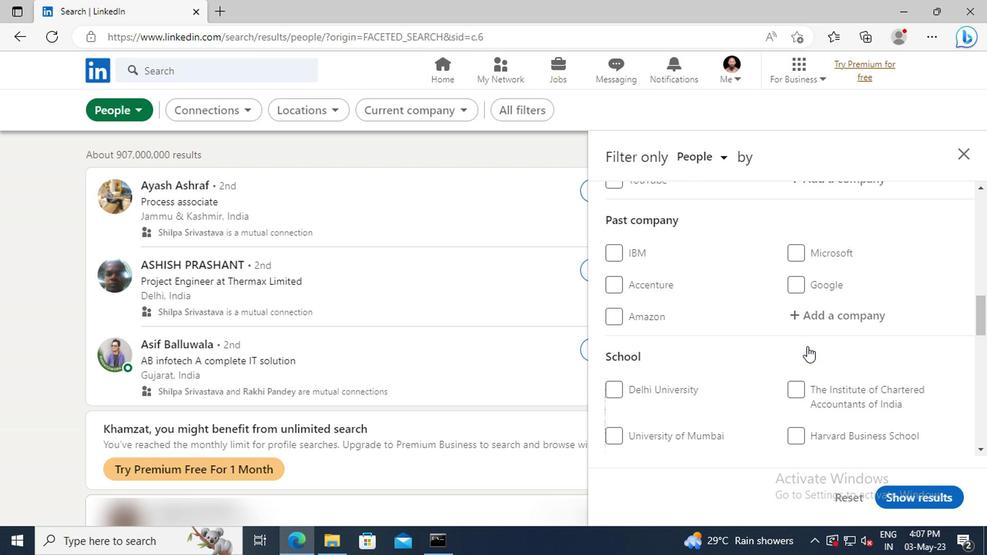
Action: Mouse moved to (671, 343)
Screenshot: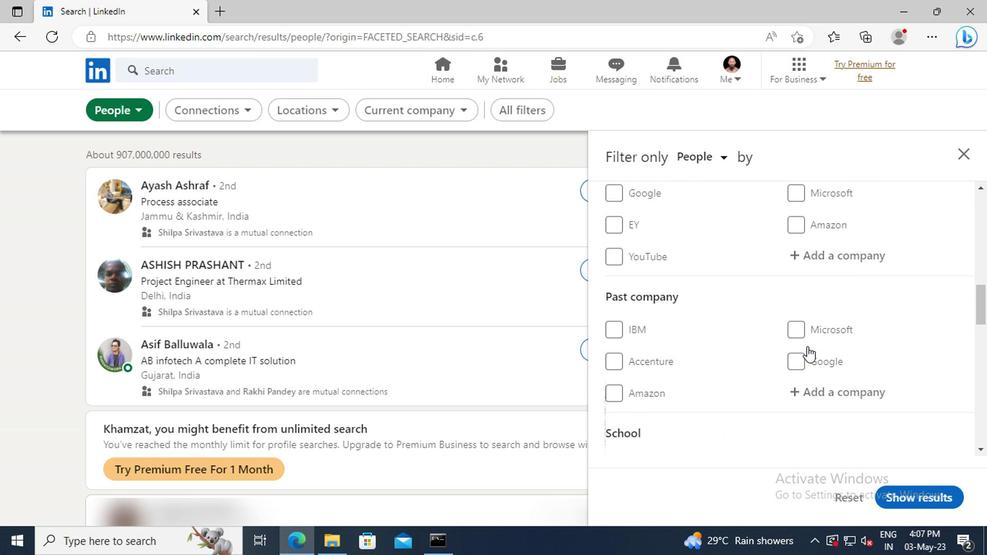 
Action: Mouse scrolled (671, 343) with delta (0, 0)
Screenshot: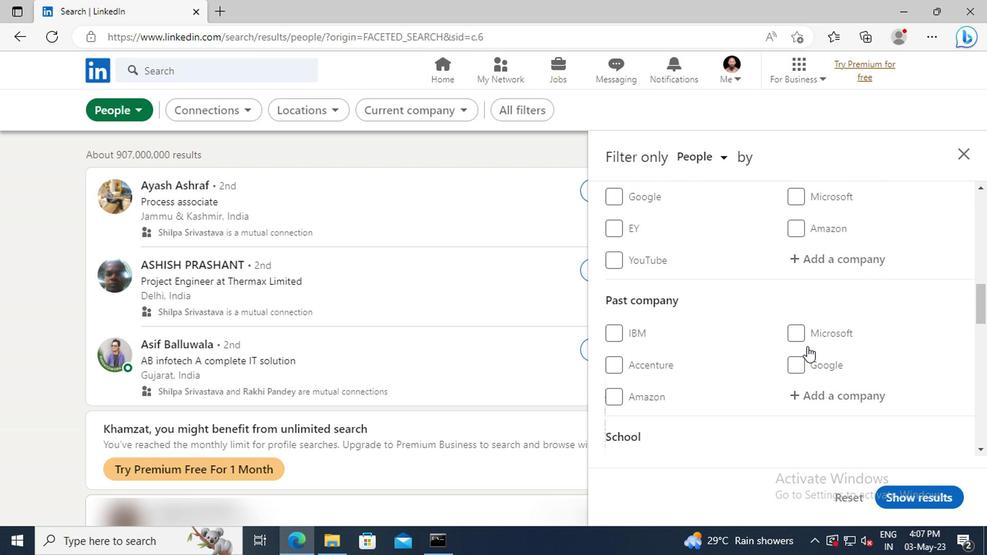 
Action: Mouse moved to (667, 313)
Screenshot: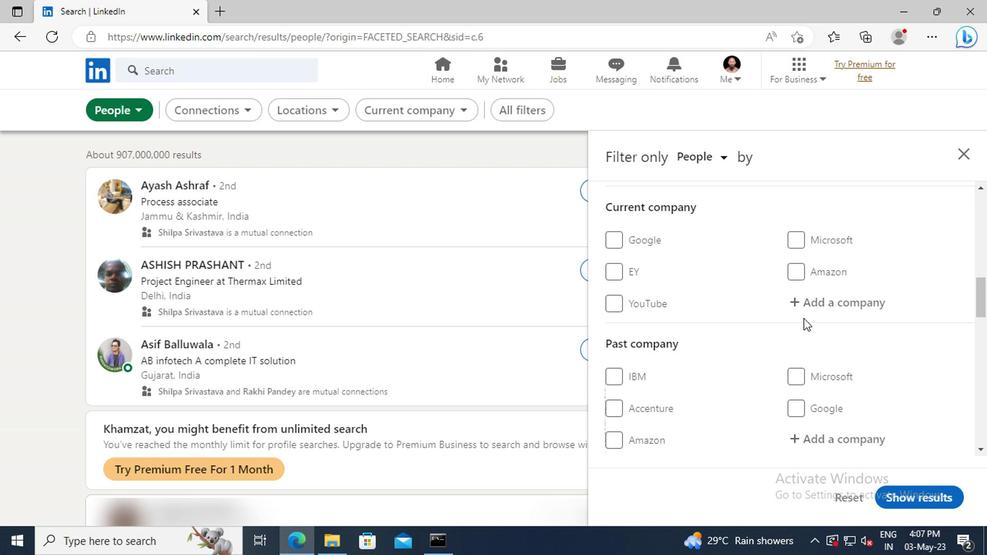 
Action: Mouse pressed left at (667, 313)
Screenshot: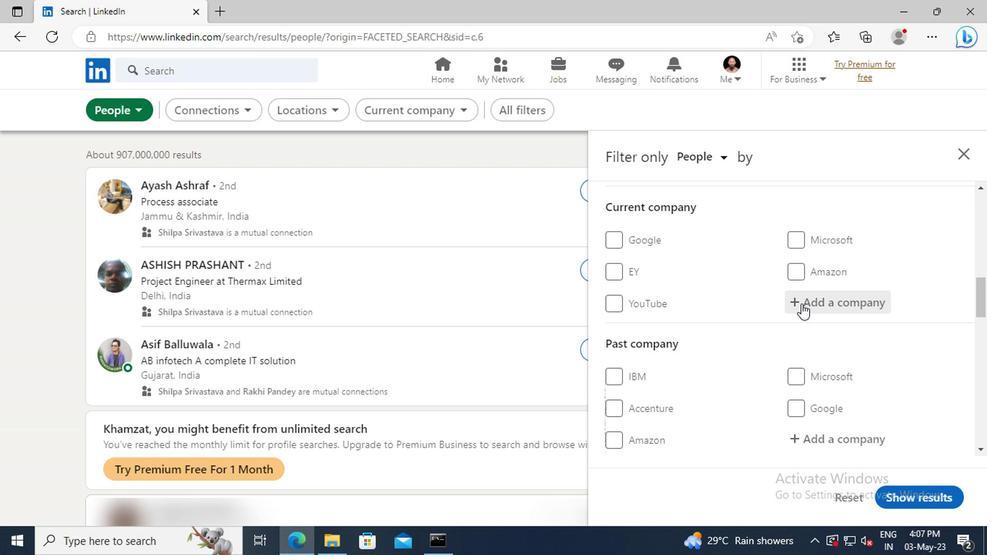 
Action: Key pressed <Key.shift>ELASTI
Screenshot: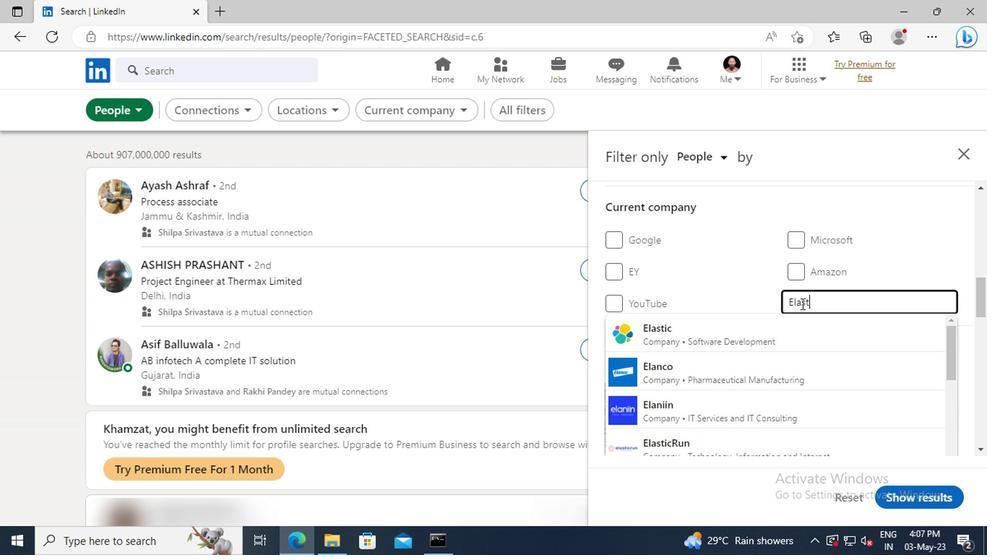 
Action: Mouse moved to (667, 324)
Screenshot: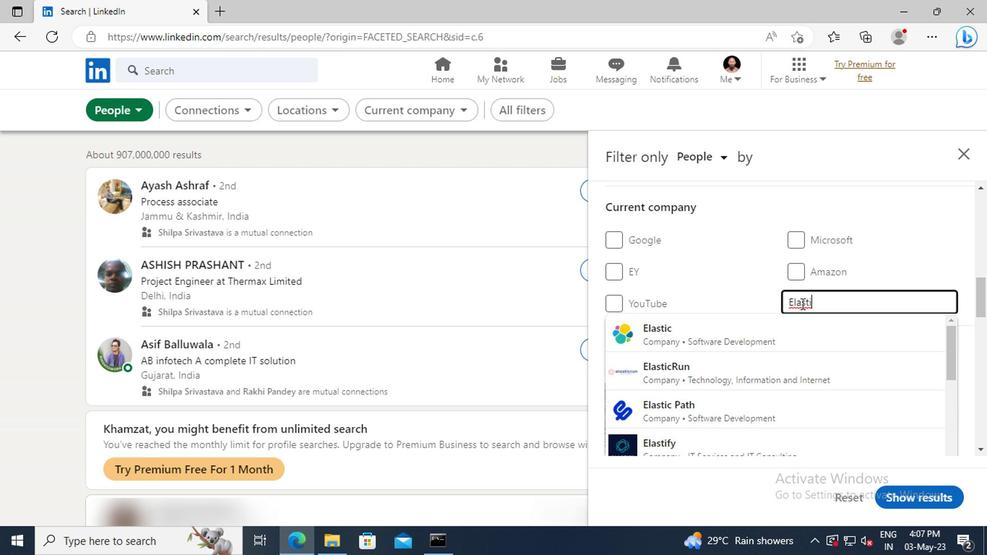 
Action: Mouse pressed left at (667, 324)
Screenshot: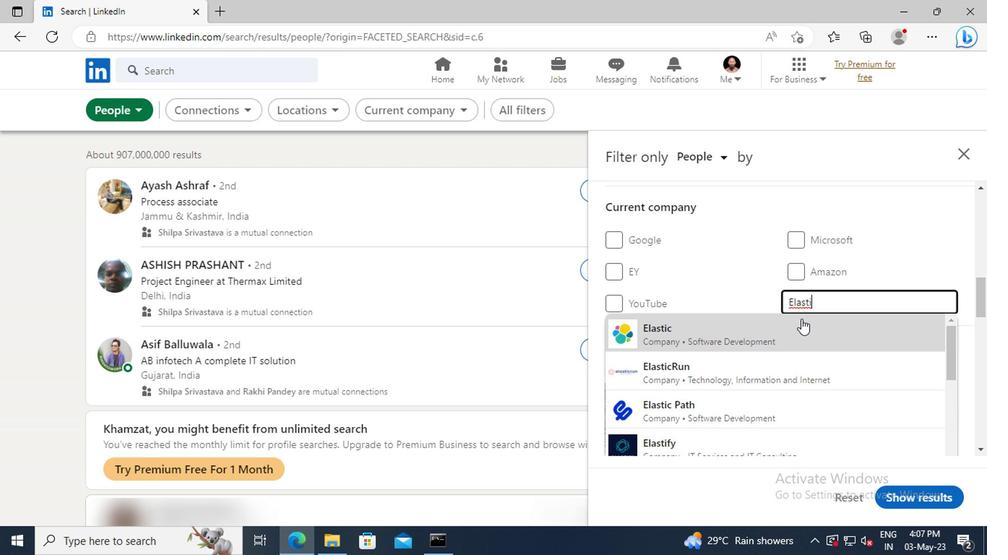 
Action: Mouse scrolled (667, 323) with delta (0, 0)
Screenshot: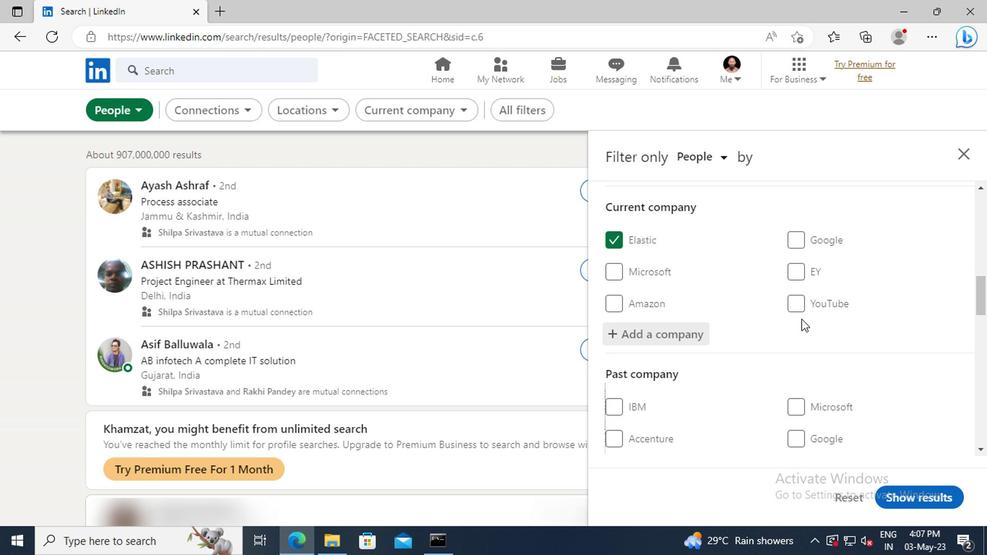 
Action: Mouse scrolled (667, 323) with delta (0, 0)
Screenshot: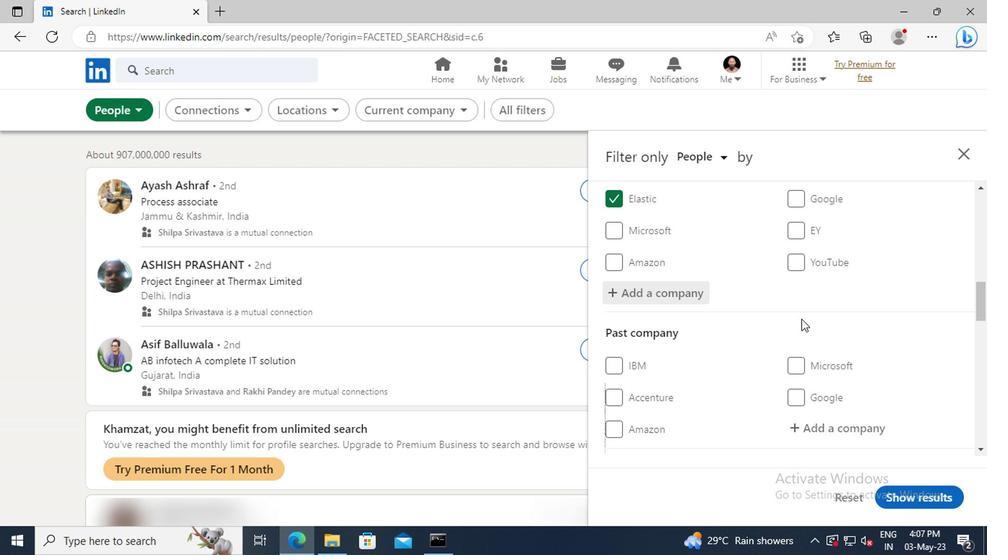 
Action: Mouse scrolled (667, 323) with delta (0, 0)
Screenshot: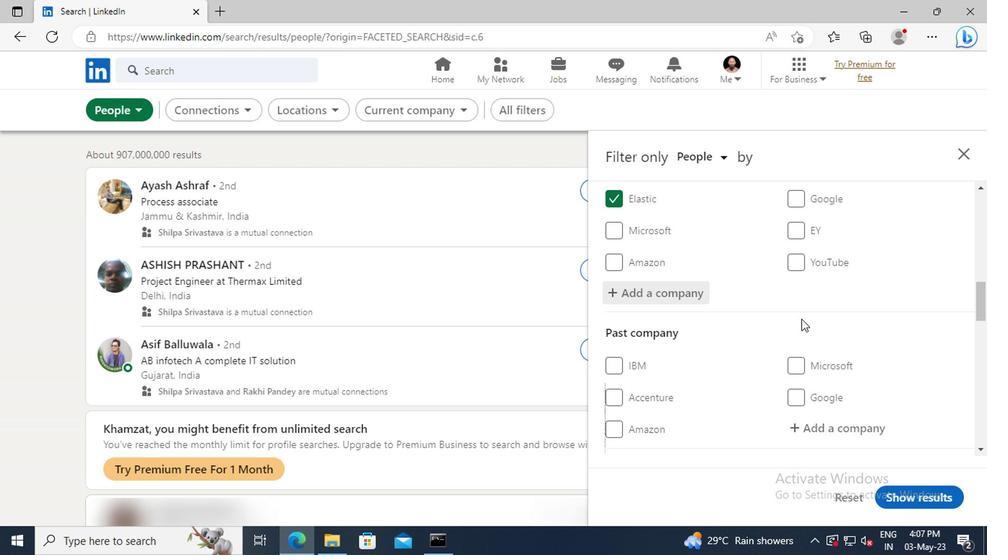 
Action: Mouse scrolled (667, 323) with delta (0, 0)
Screenshot: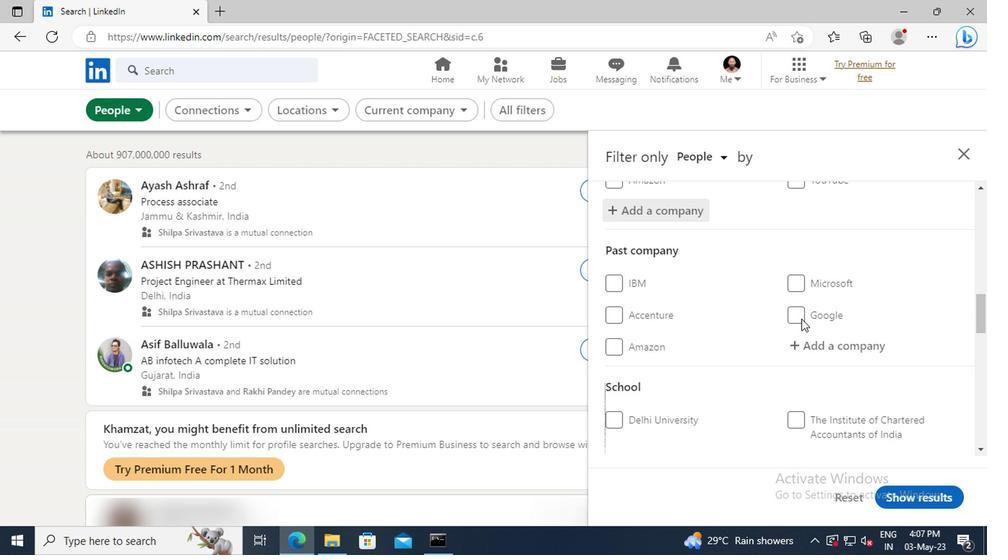 
Action: Mouse scrolled (667, 323) with delta (0, 0)
Screenshot: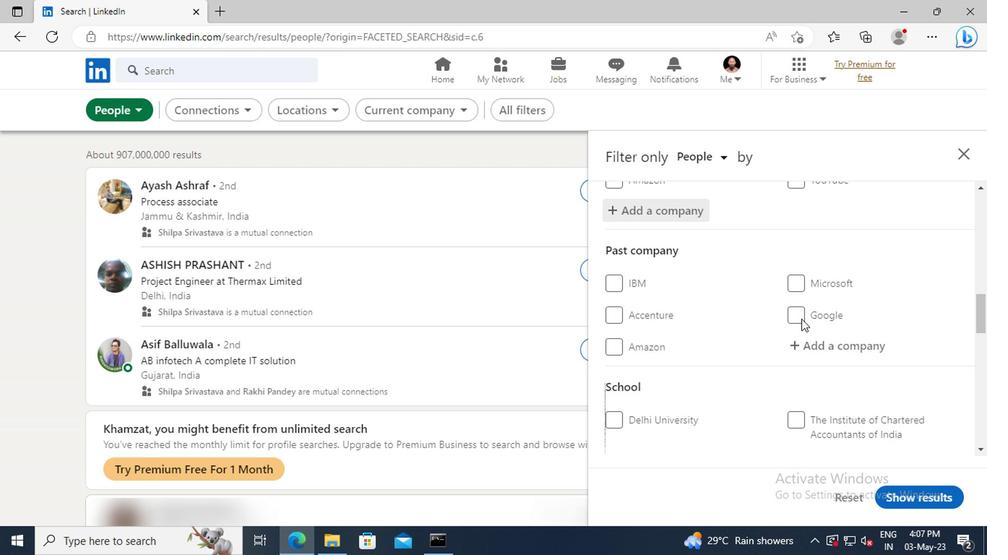 
Action: Mouse scrolled (667, 323) with delta (0, 0)
Screenshot: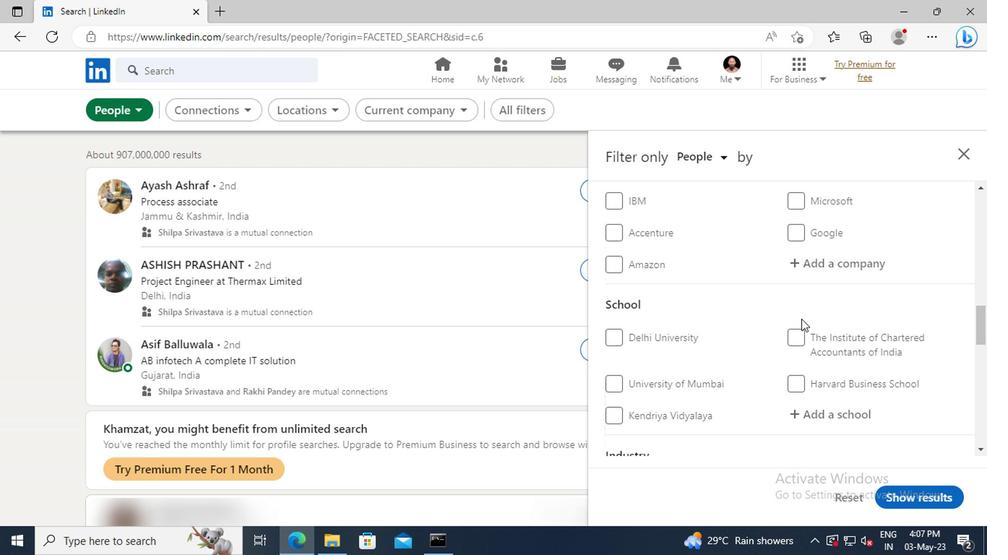 
Action: Mouse scrolled (667, 323) with delta (0, 0)
Screenshot: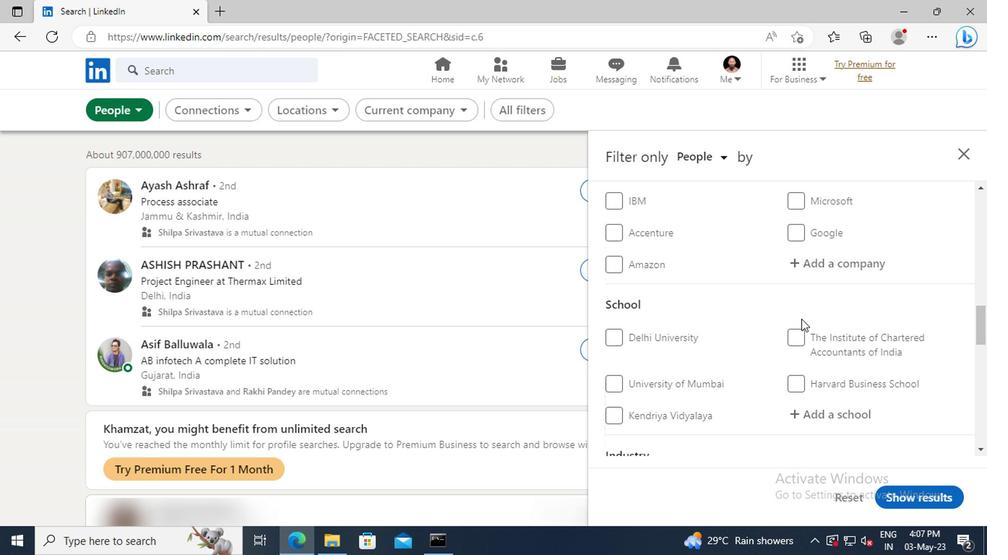 
Action: Mouse moved to (669, 333)
Screenshot: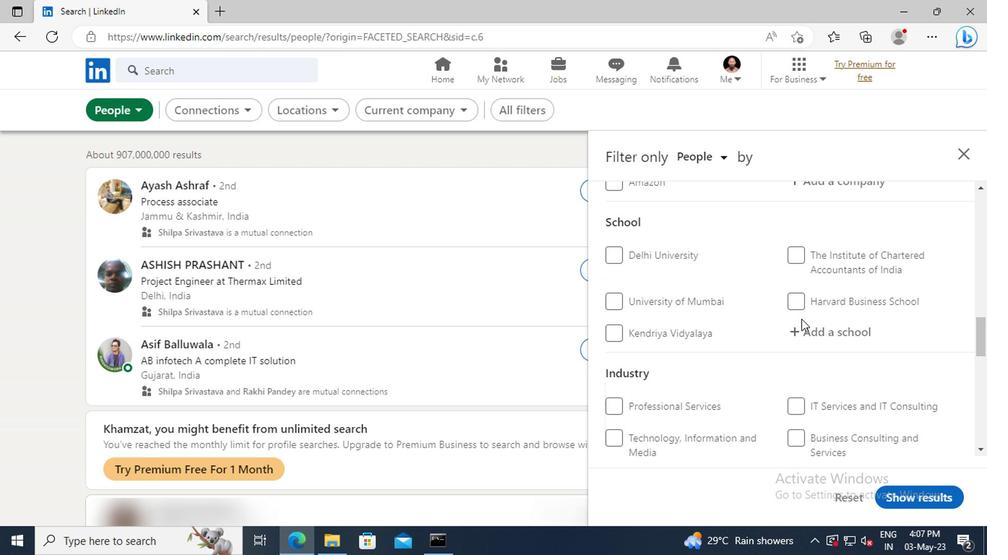
Action: Mouse pressed left at (669, 333)
Screenshot: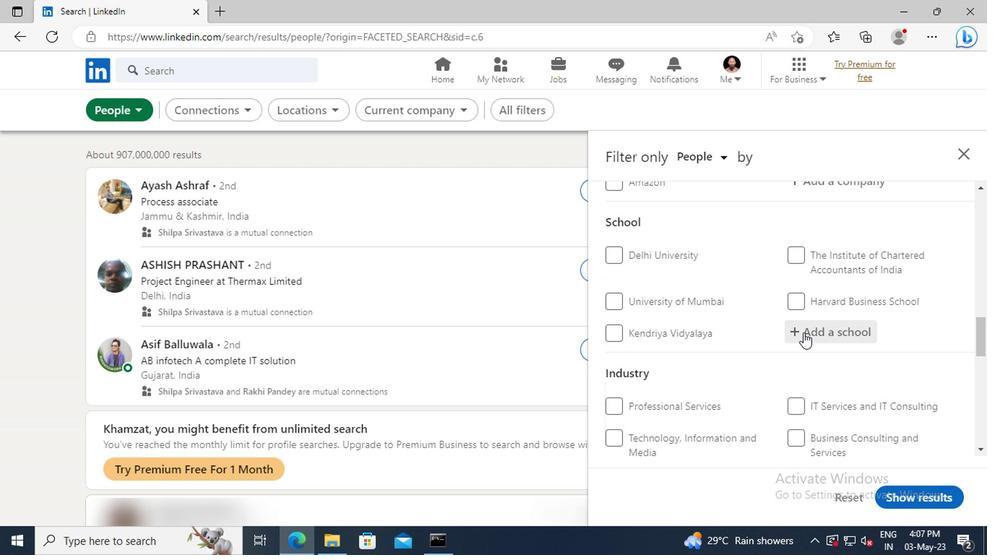 
Action: Key pressed <Key.shift>S<Key.space><Key.shift>P<Key.space><Key.shift>JAIN
Screenshot: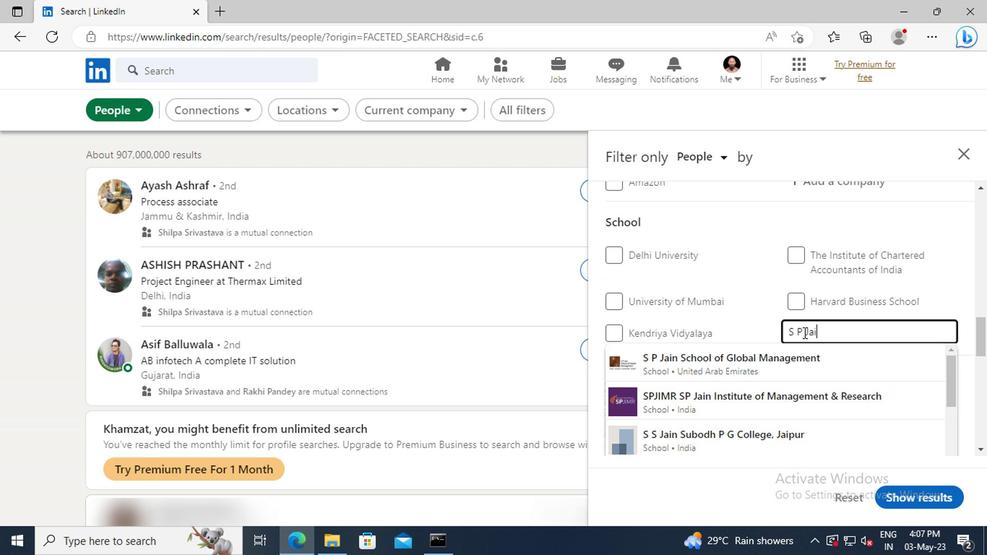
Action: Mouse moved to (673, 350)
Screenshot: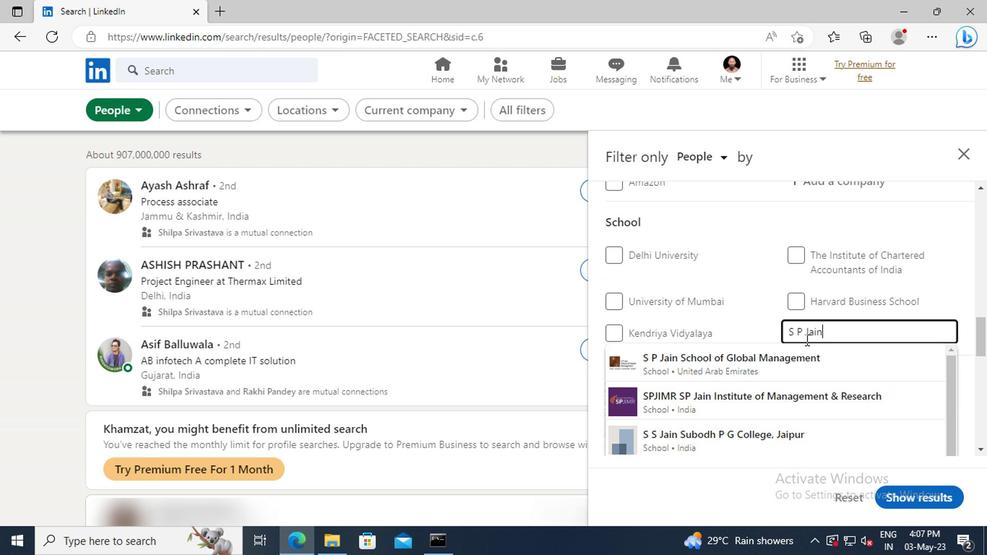 
Action: Mouse pressed left at (673, 350)
Screenshot: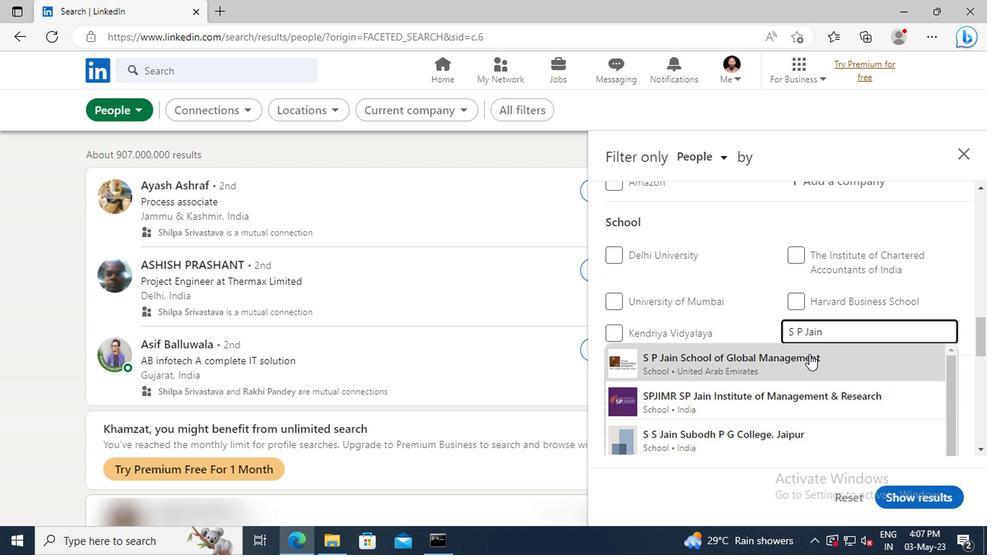 
Action: Mouse scrolled (673, 349) with delta (0, 0)
Screenshot: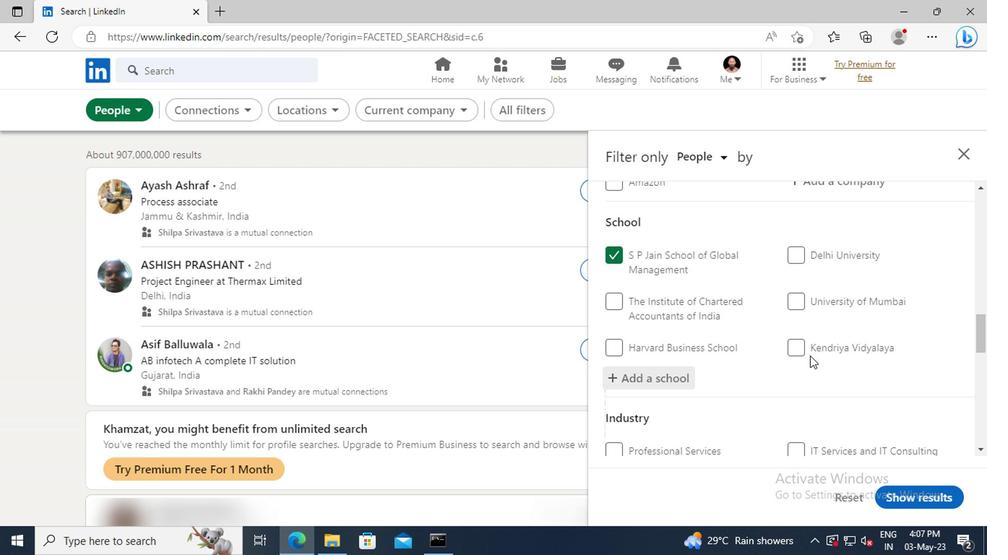 
Action: Mouse scrolled (673, 349) with delta (0, 0)
Screenshot: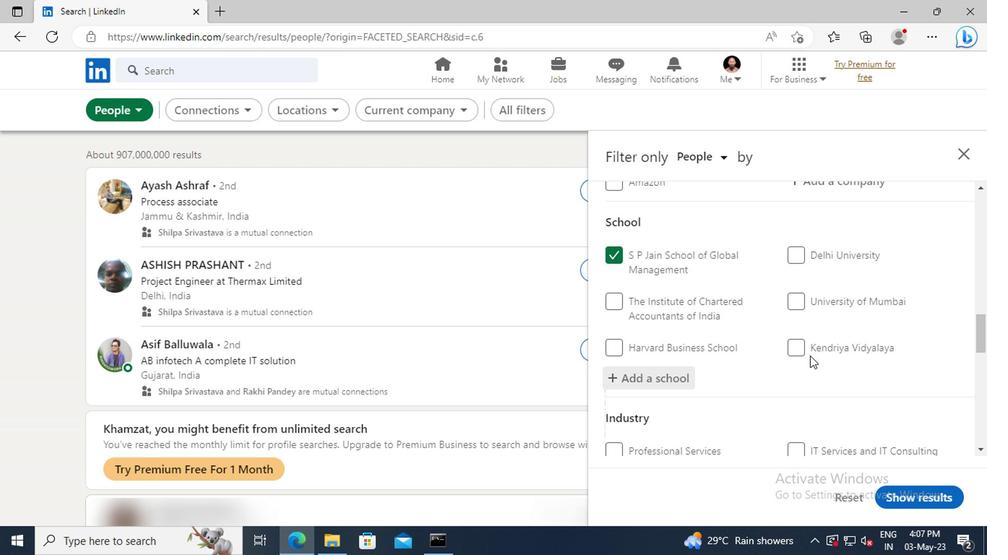 
Action: Mouse moved to (673, 350)
Screenshot: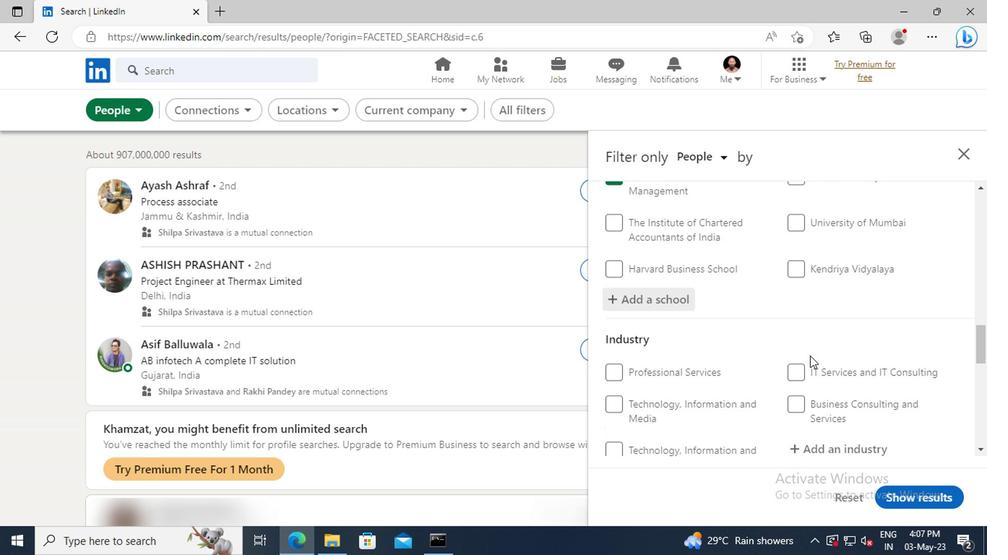 
Action: Mouse pressed right at (673, 350)
Screenshot: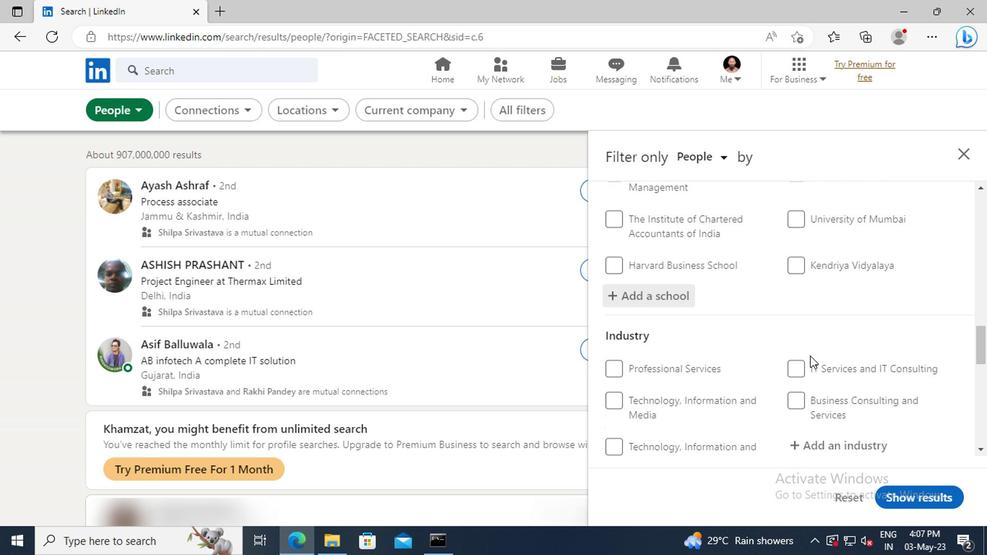 
Action: Mouse moved to (672, 350)
Screenshot: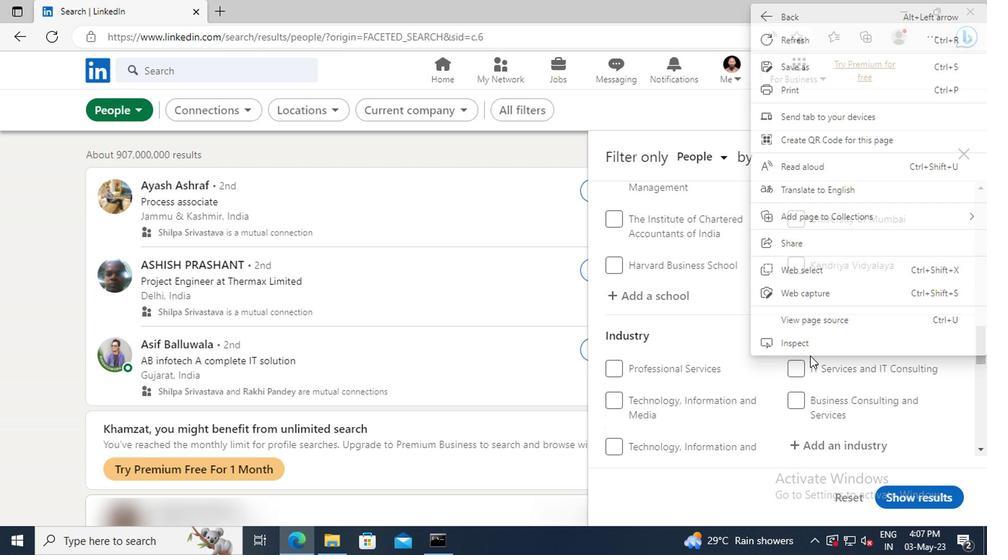 
Action: Mouse scrolled (672, 349) with delta (0, 0)
Screenshot: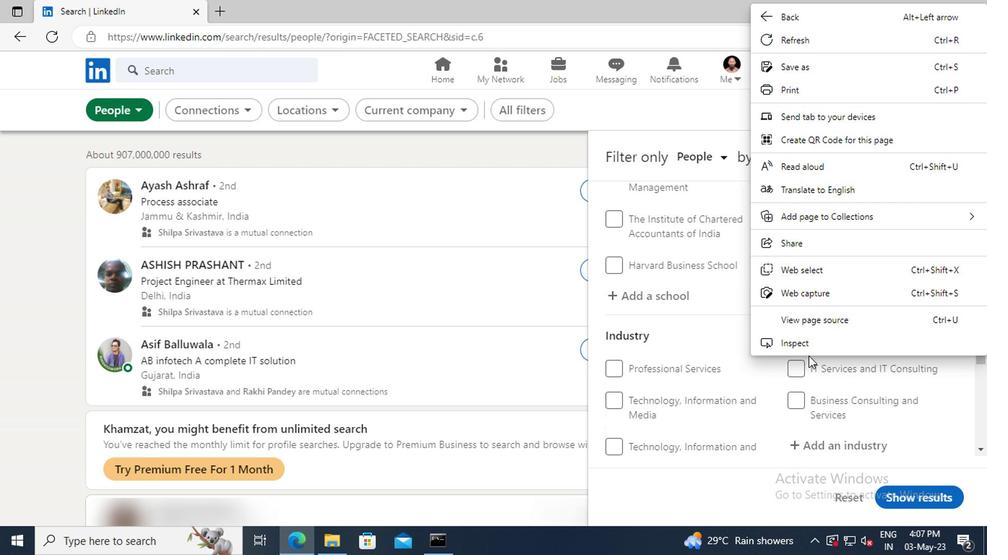 
Action: Mouse moved to (671, 350)
Screenshot: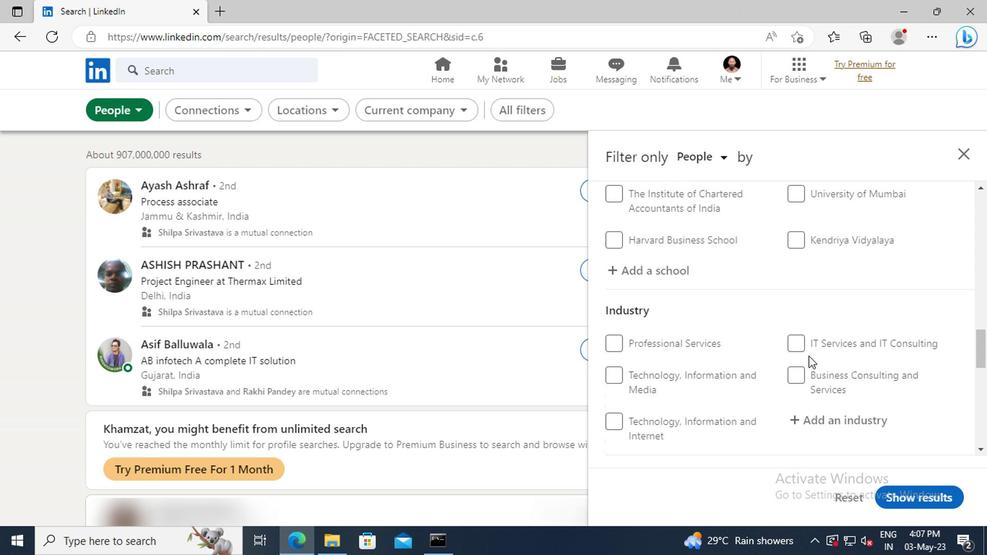 
Action: Mouse scrolled (671, 349) with delta (0, 0)
Screenshot: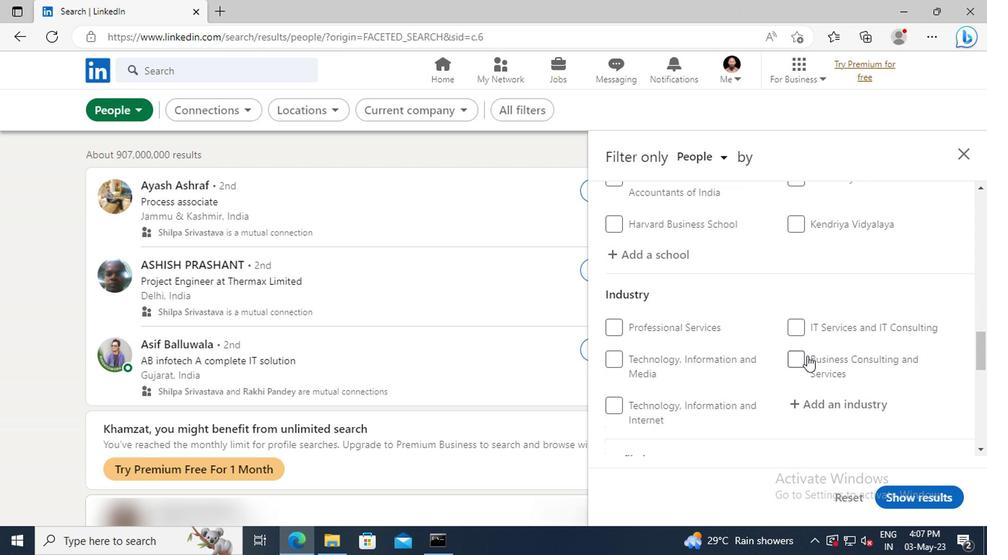 
Action: Mouse scrolled (671, 349) with delta (0, 0)
Screenshot: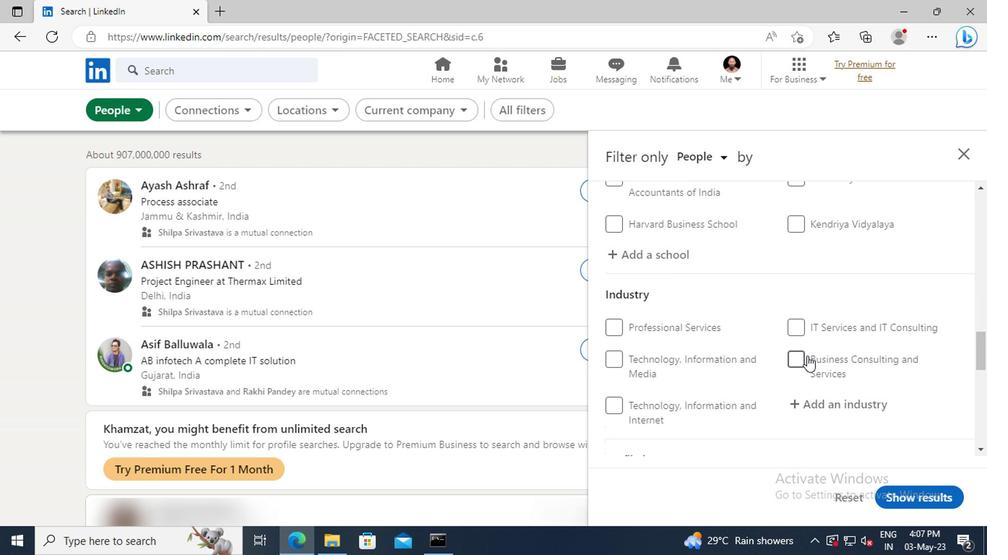 
Action: Mouse moved to (672, 329)
Screenshot: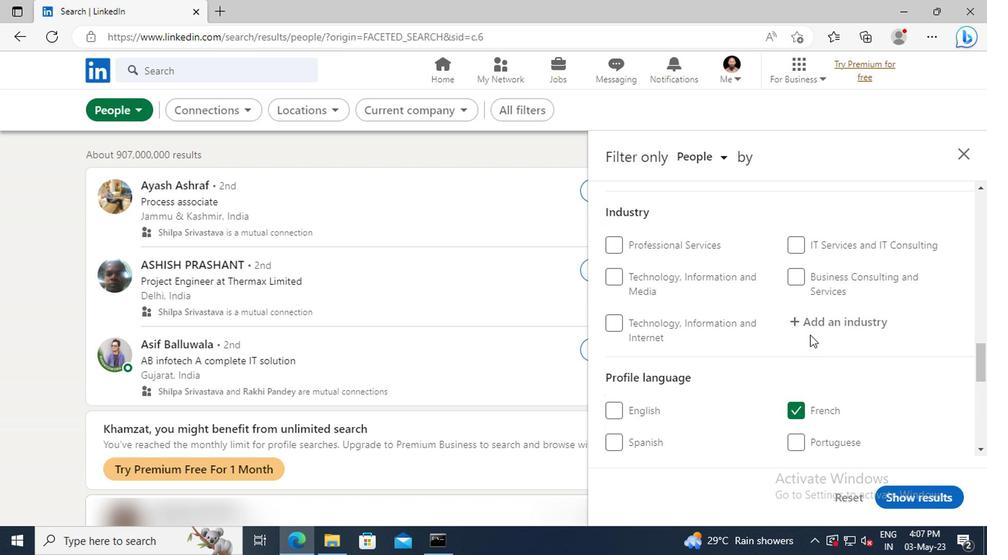 
Action: Mouse pressed left at (672, 329)
Screenshot: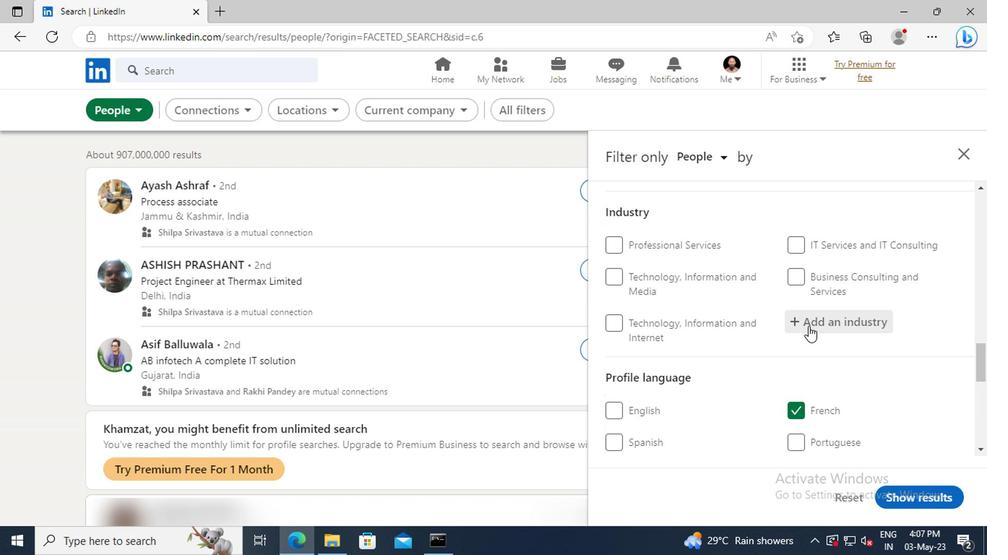 
Action: Mouse moved to (672, 328)
Screenshot: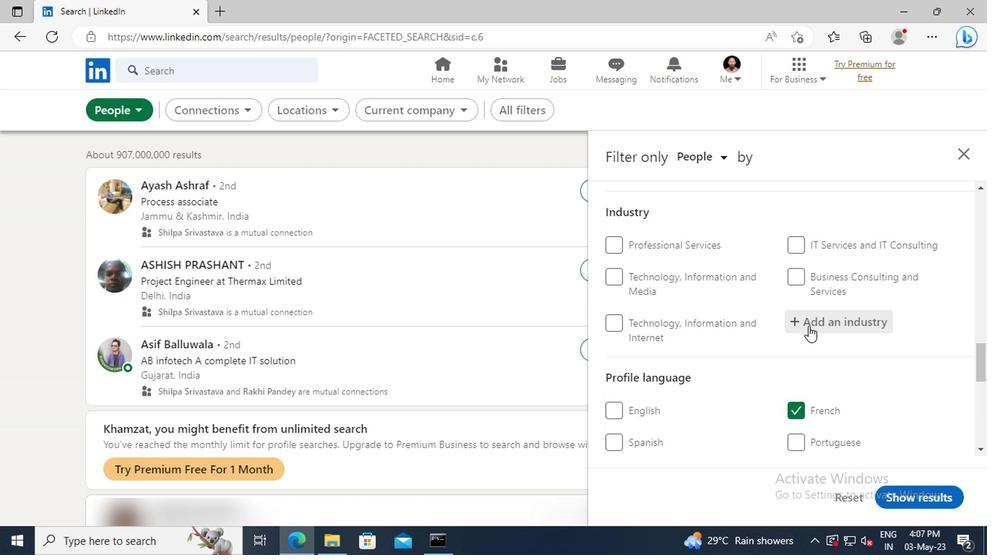 
Action: Key pressed <Key.shift>ELECTRIC<Key.space><Key.shift>POWER<Key.space><Key.shift>TR
Screenshot: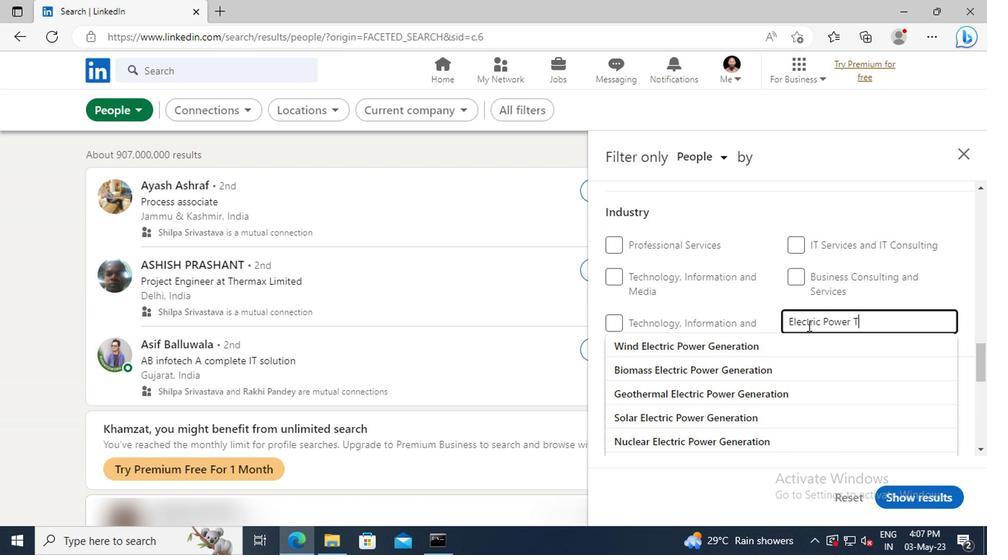
Action: Mouse moved to (676, 338)
Screenshot: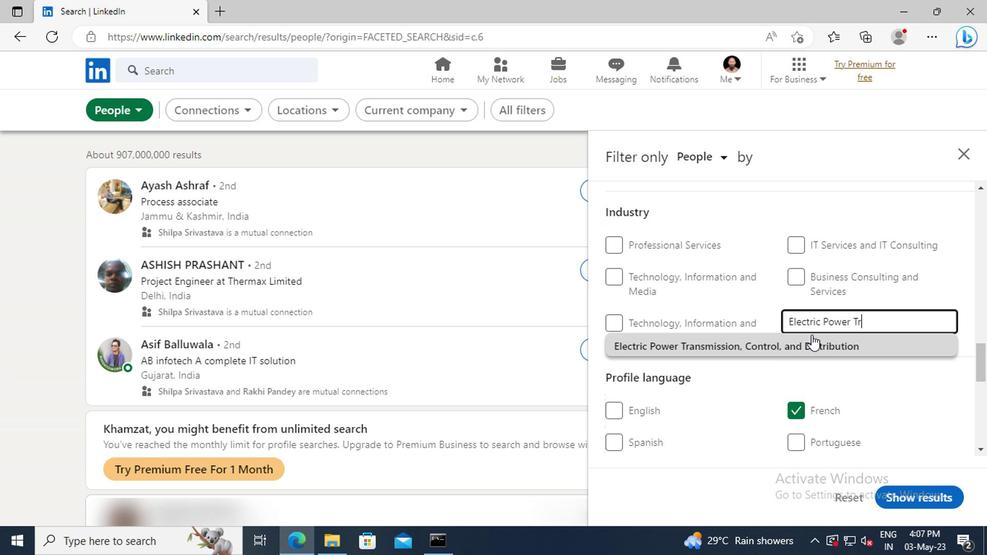 
Action: Mouse pressed left at (676, 338)
Screenshot: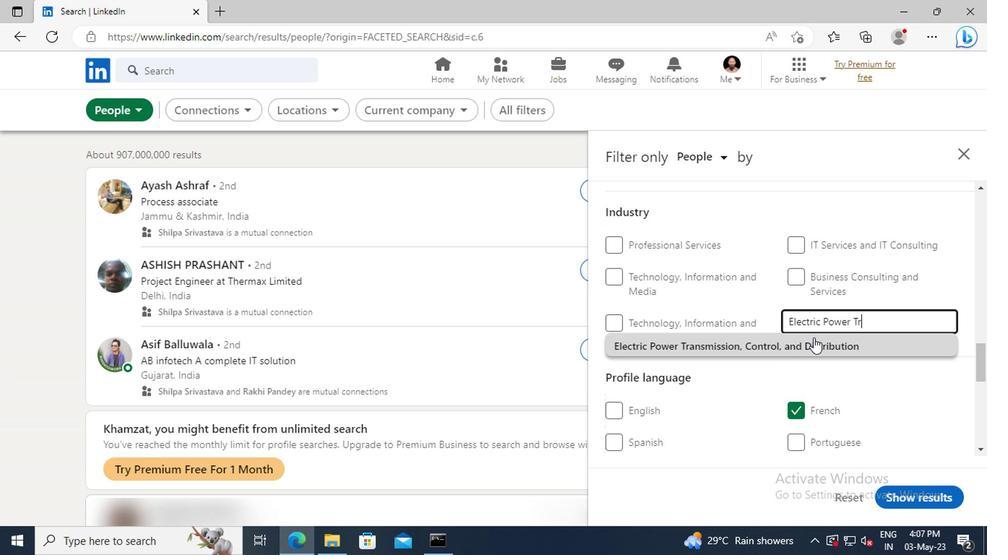 
Action: Mouse scrolled (676, 337) with delta (0, 0)
Screenshot: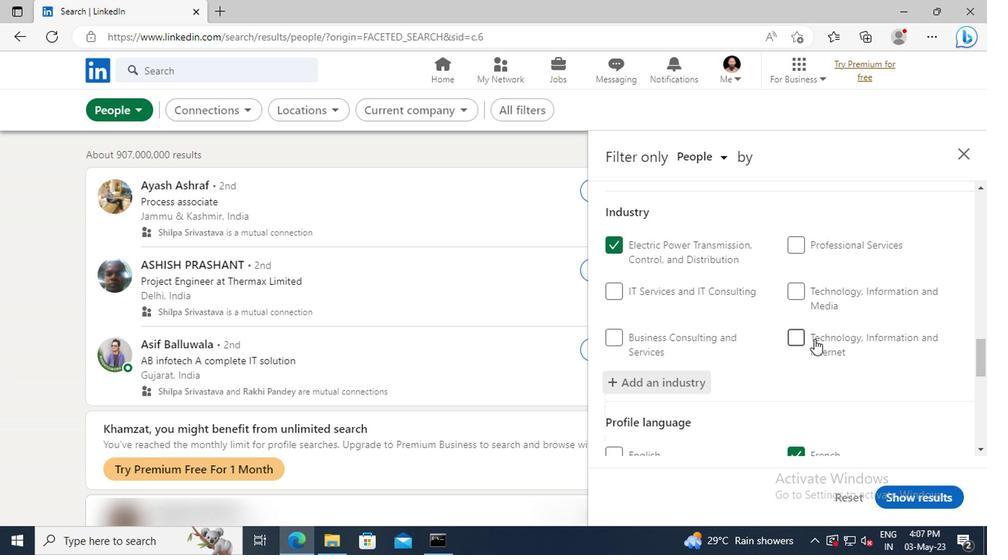 
Action: Mouse scrolled (676, 337) with delta (0, 0)
Screenshot: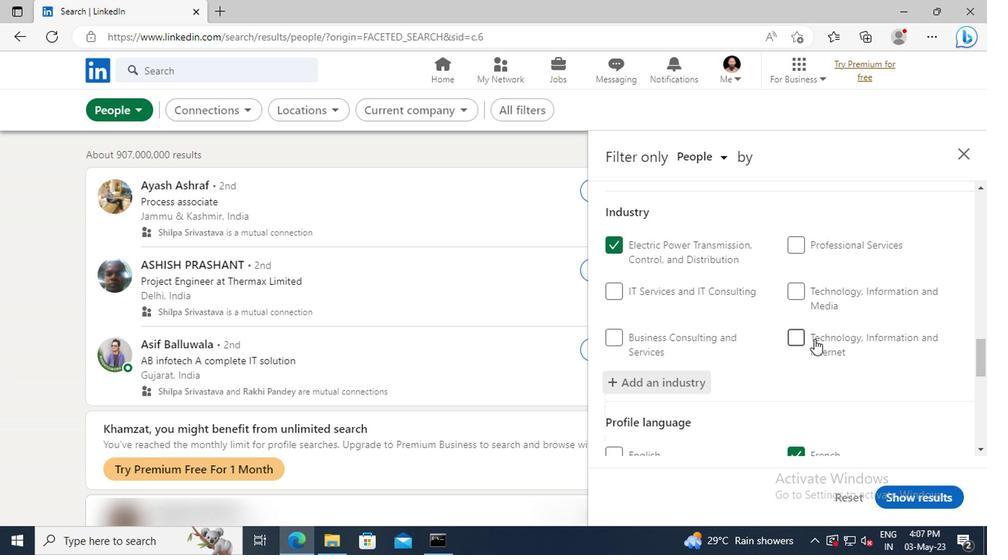 
Action: Mouse moved to (674, 331)
Screenshot: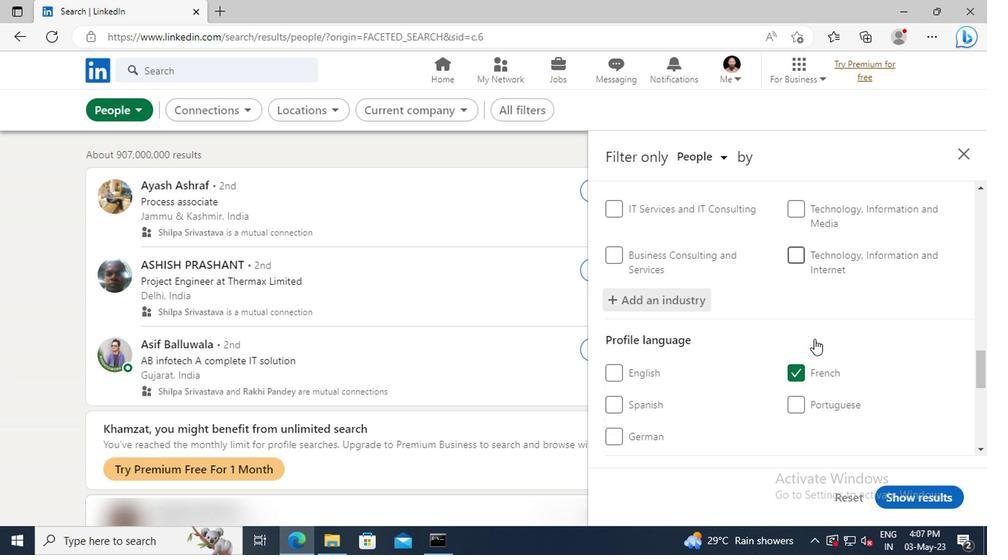 
Action: Mouse scrolled (674, 331) with delta (0, 0)
Screenshot: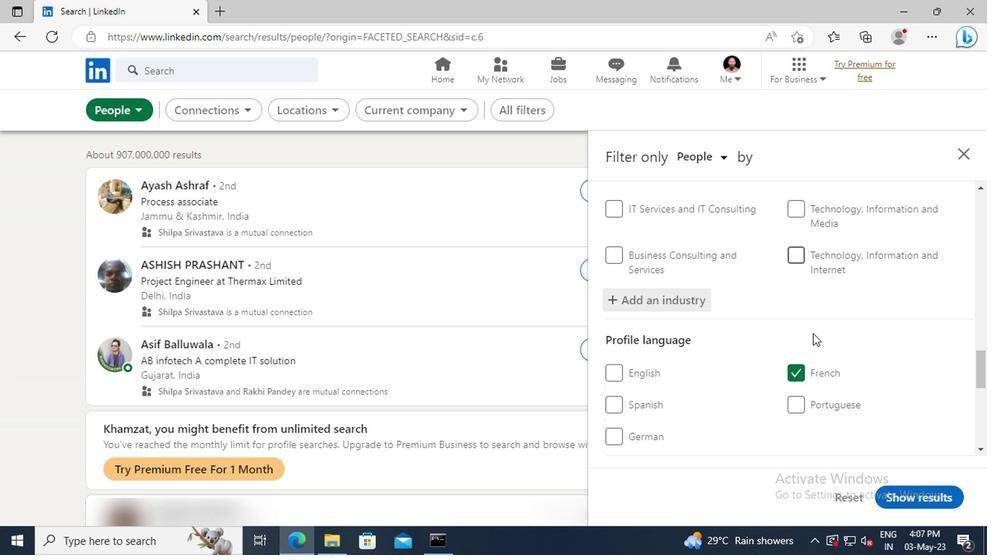 
Action: Mouse scrolled (674, 331) with delta (0, 0)
Screenshot: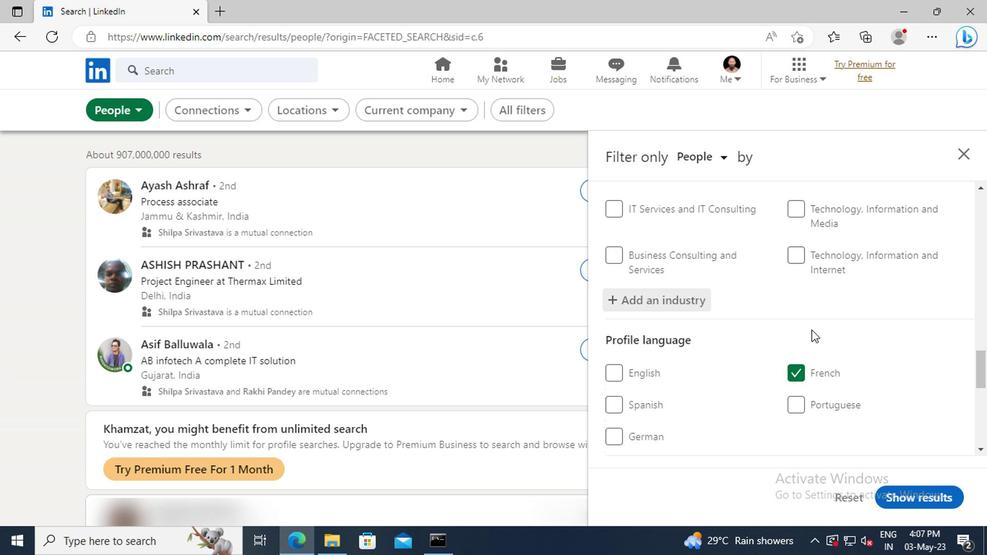 
Action: Mouse scrolled (674, 331) with delta (0, 0)
Screenshot: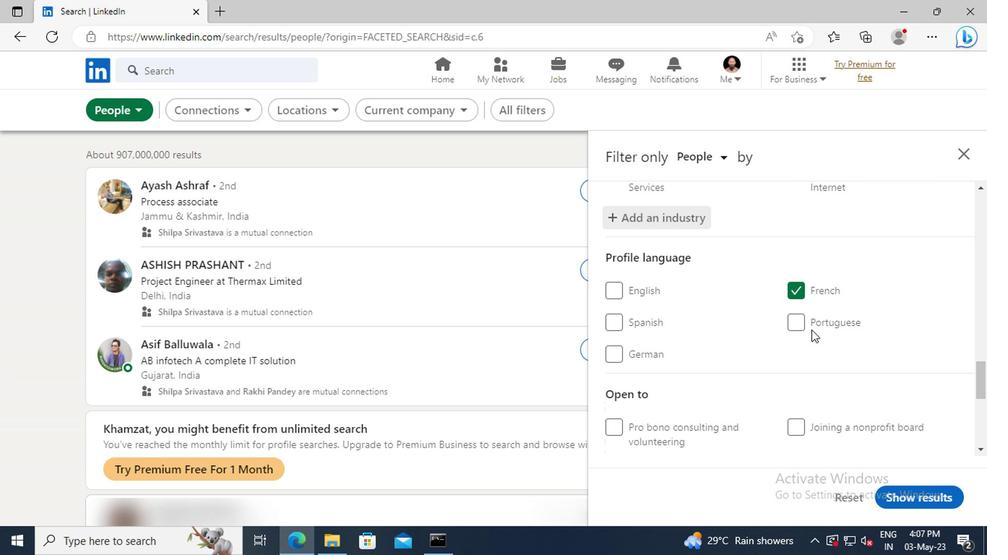 
Action: Mouse scrolled (674, 331) with delta (0, 0)
Screenshot: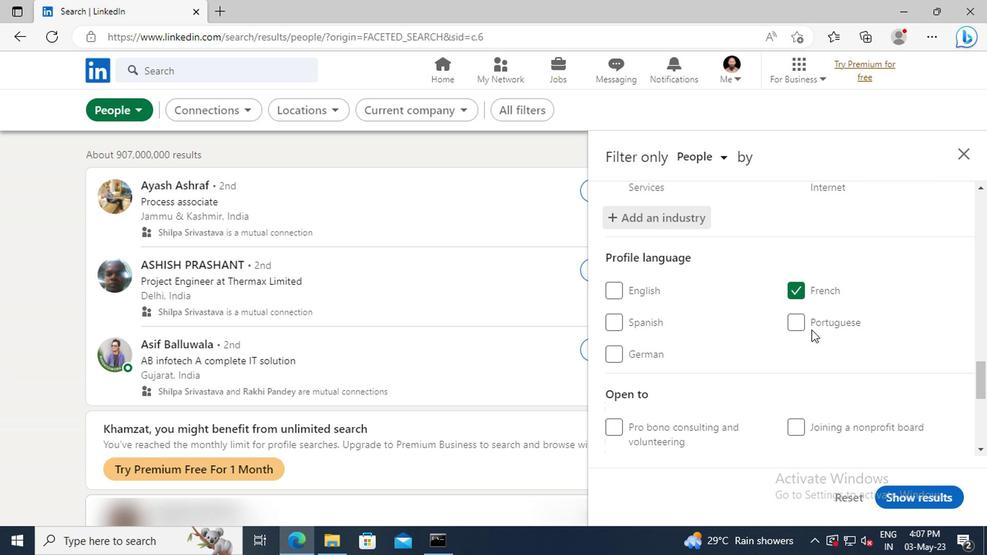 
Action: Mouse scrolled (674, 331) with delta (0, 0)
Screenshot: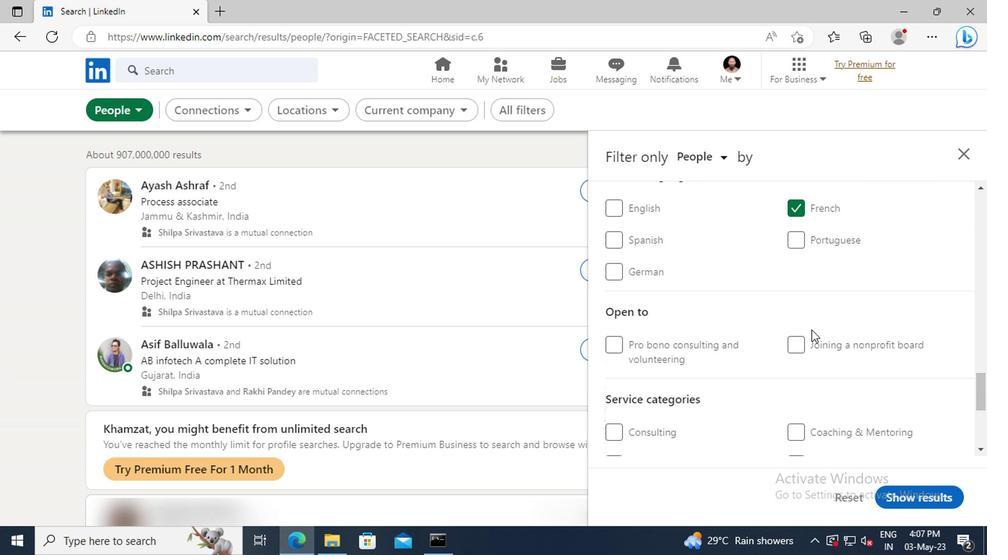 
Action: Mouse scrolled (674, 331) with delta (0, 0)
Screenshot: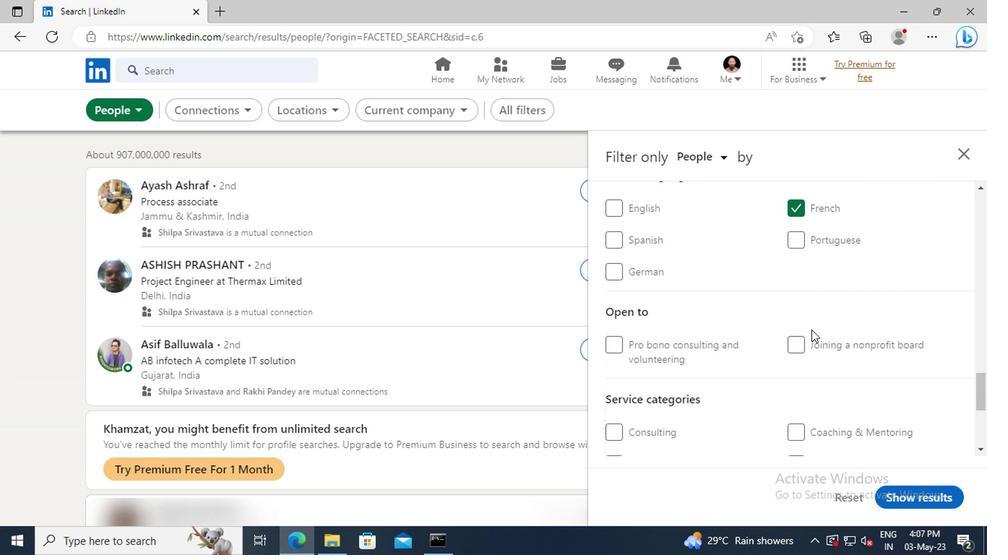 
Action: Mouse scrolled (674, 331) with delta (0, 0)
Screenshot: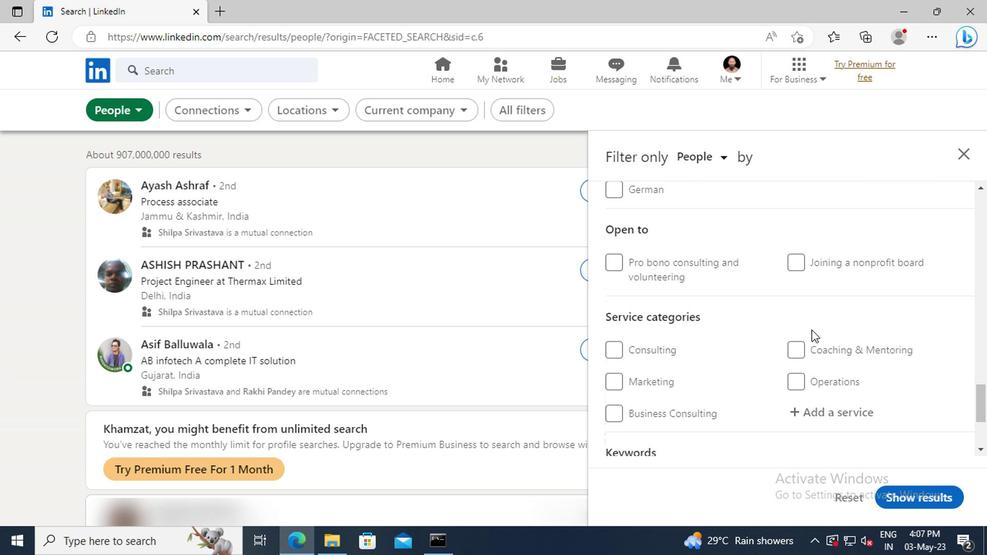 
Action: Mouse scrolled (674, 331) with delta (0, 0)
Screenshot: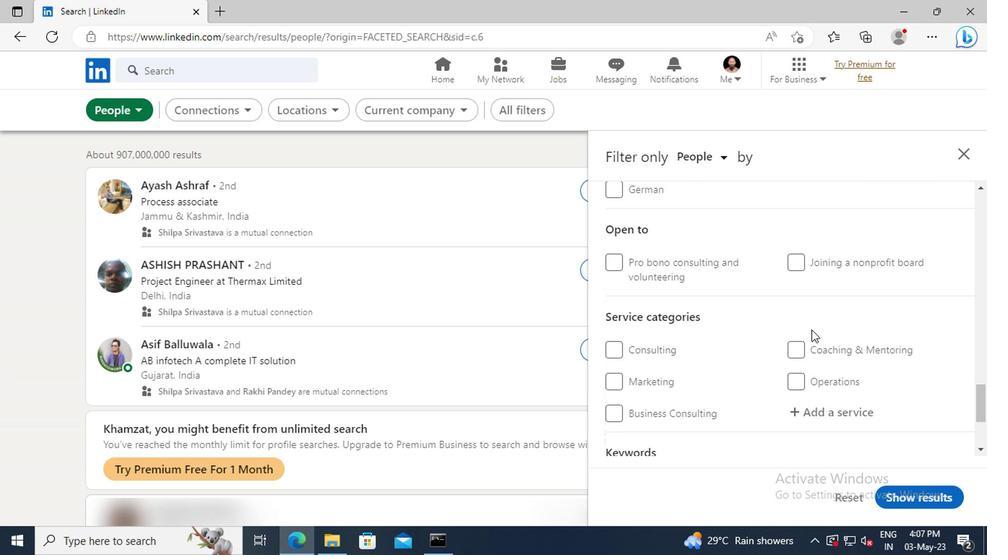 
Action: Mouse pressed left at (674, 331)
Screenshot: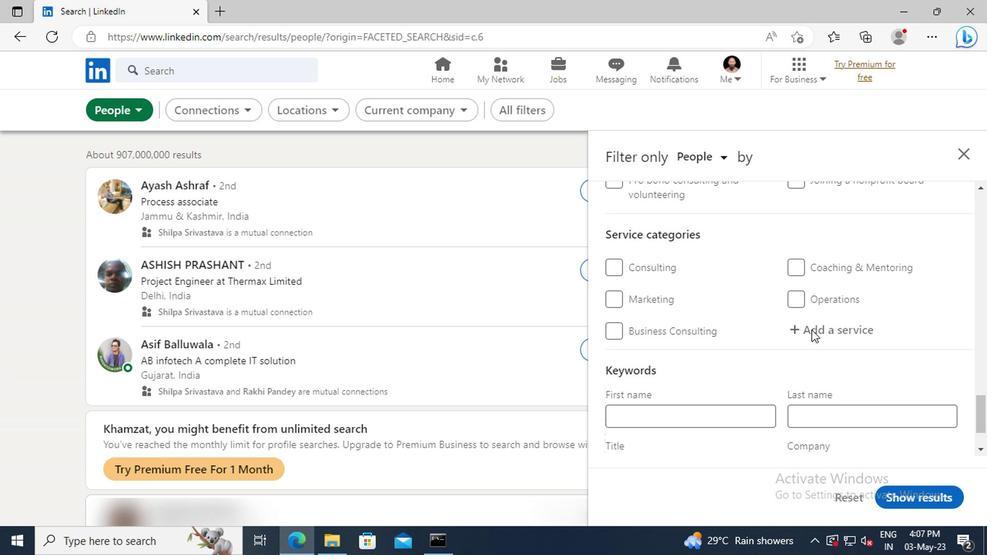 
Action: Key pressed <Key.shift>EVENT
Screenshot: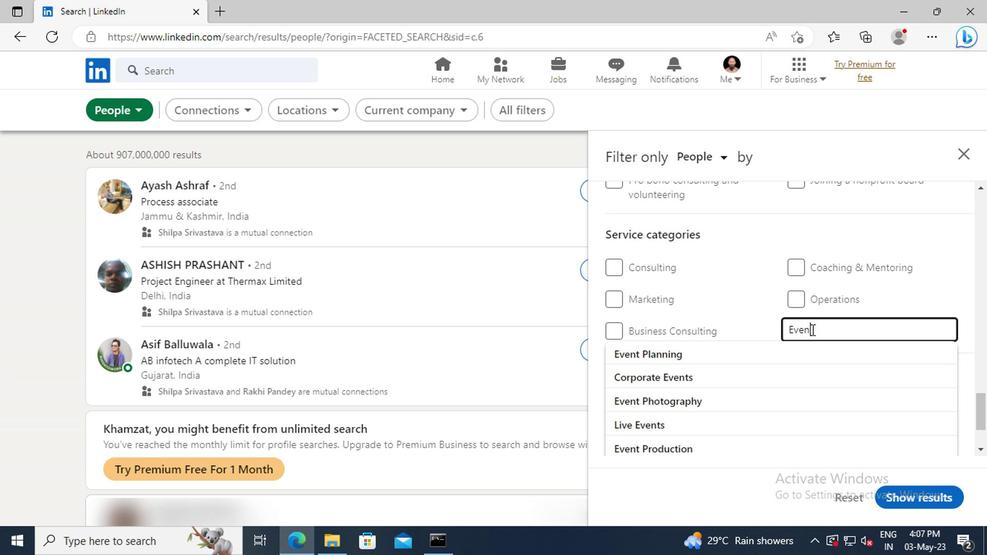 
Action: Mouse moved to (678, 346)
Screenshot: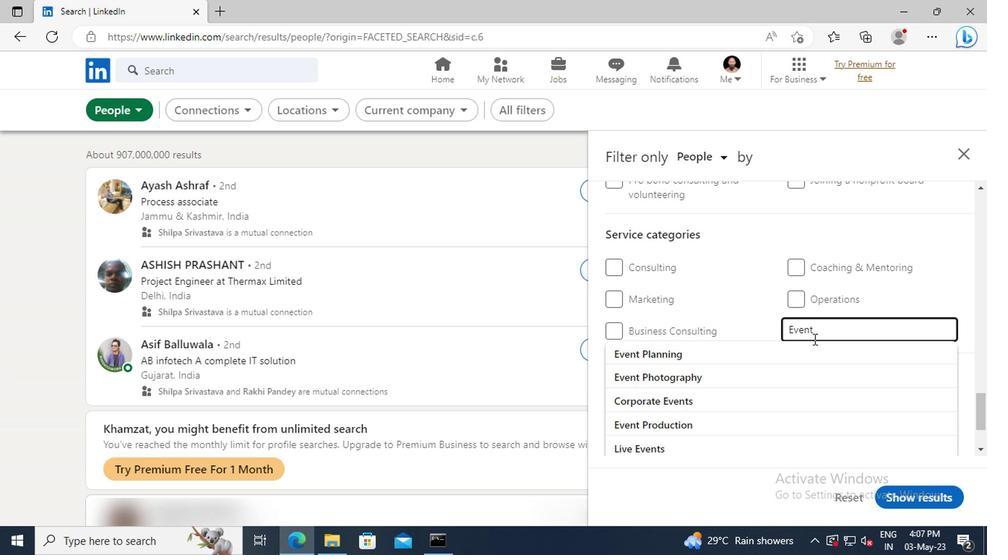 
Action: Mouse pressed left at (678, 346)
Screenshot: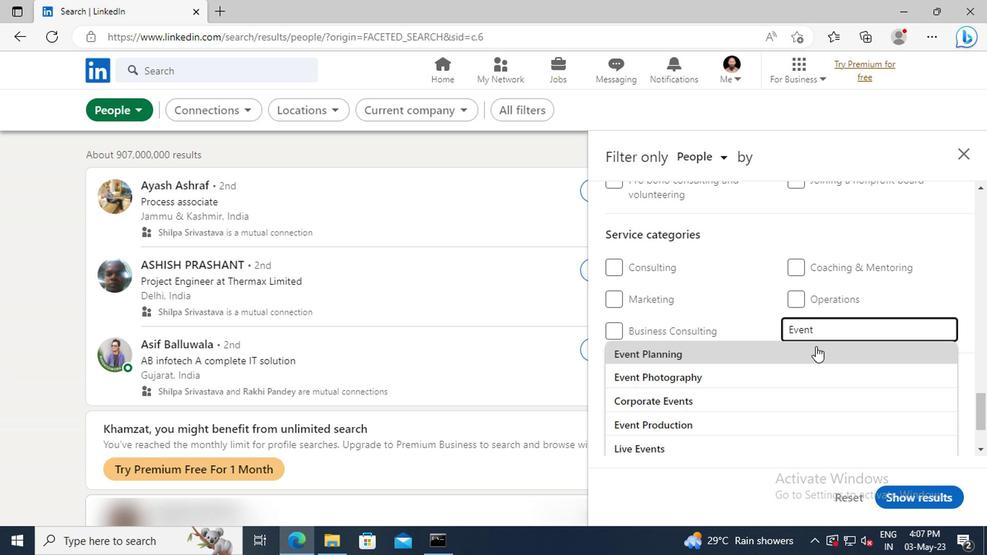 
Action: Mouse scrolled (678, 346) with delta (0, 0)
Screenshot: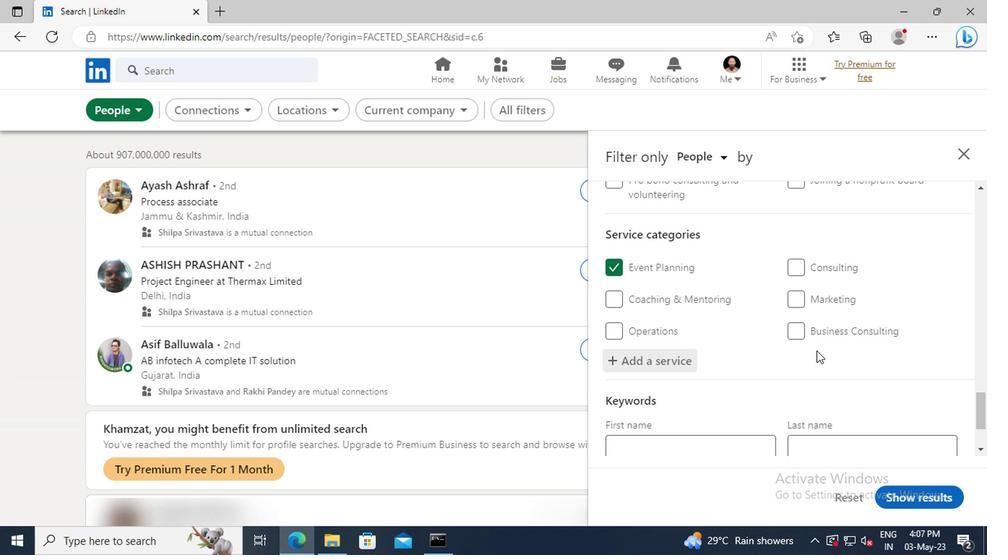 
Action: Mouse scrolled (678, 346) with delta (0, 0)
Screenshot: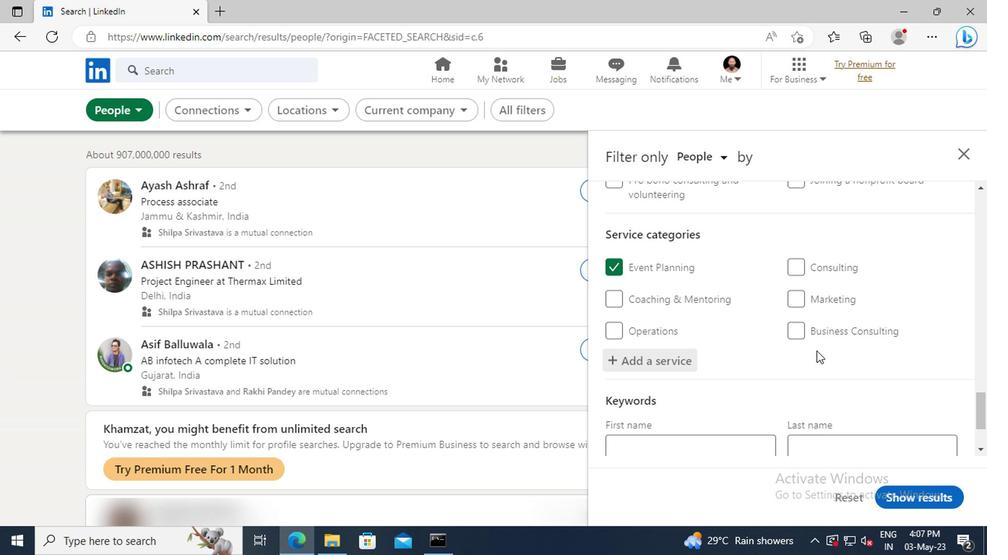 
Action: Mouse scrolled (678, 346) with delta (0, 0)
Screenshot: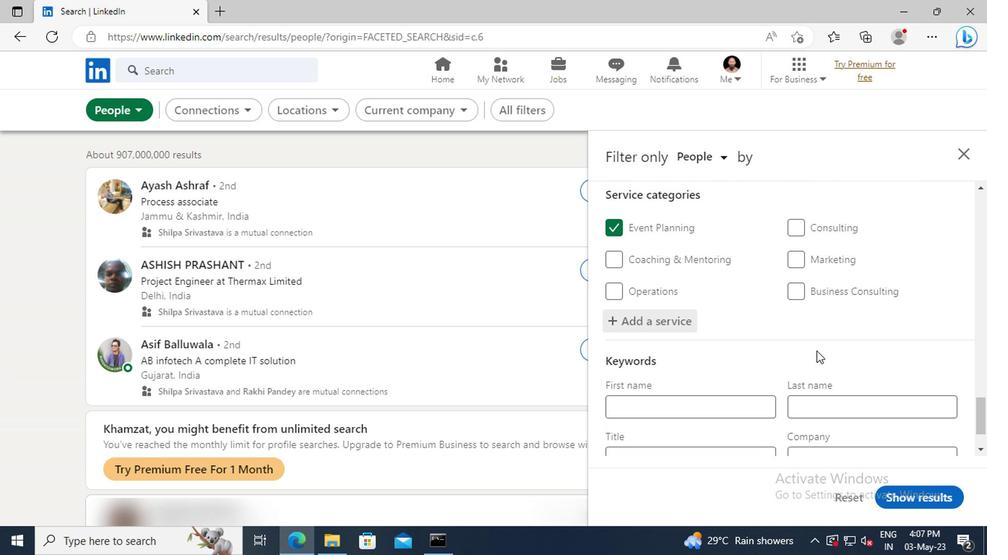 
Action: Mouse scrolled (678, 346) with delta (0, 0)
Screenshot: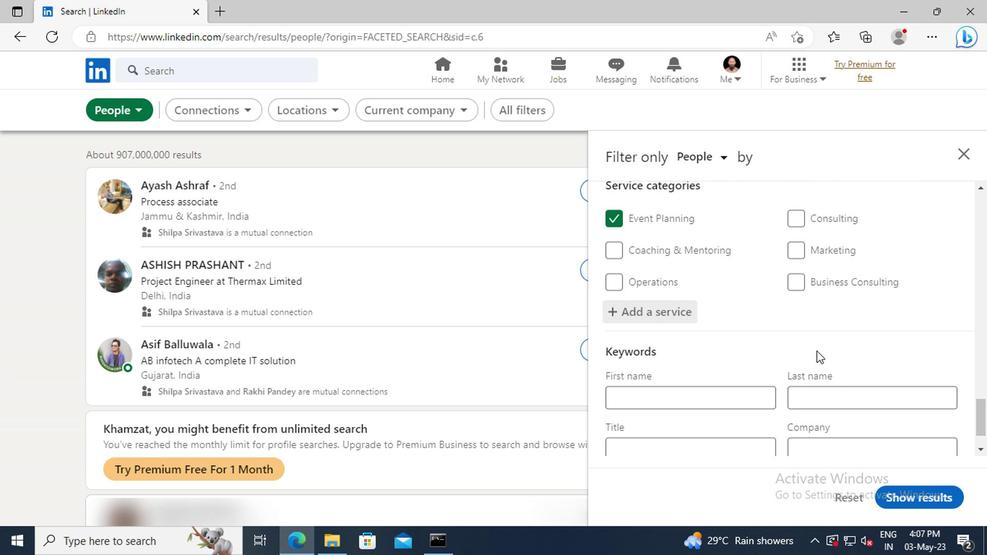 
Action: Mouse scrolled (678, 346) with delta (0, 0)
Screenshot: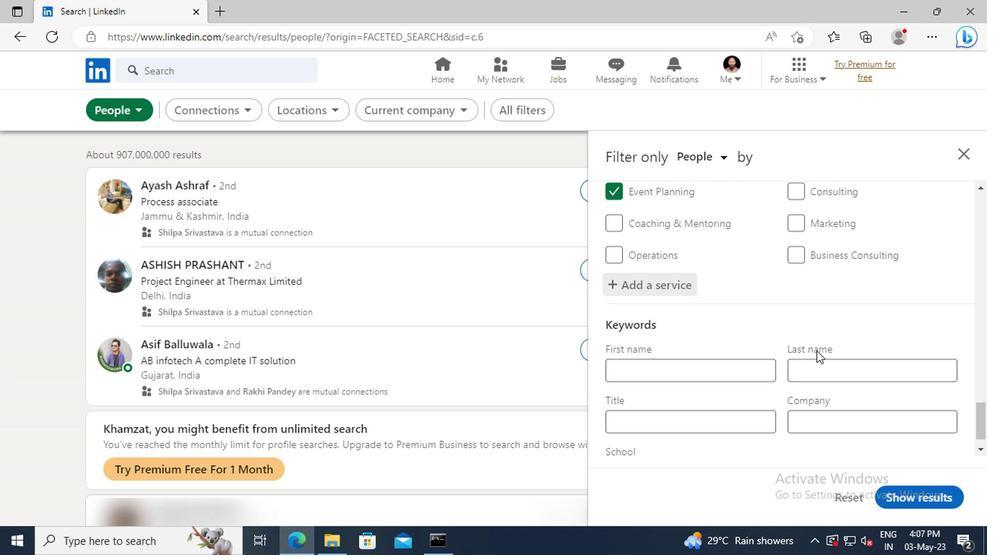 
Action: Mouse moved to (600, 374)
Screenshot: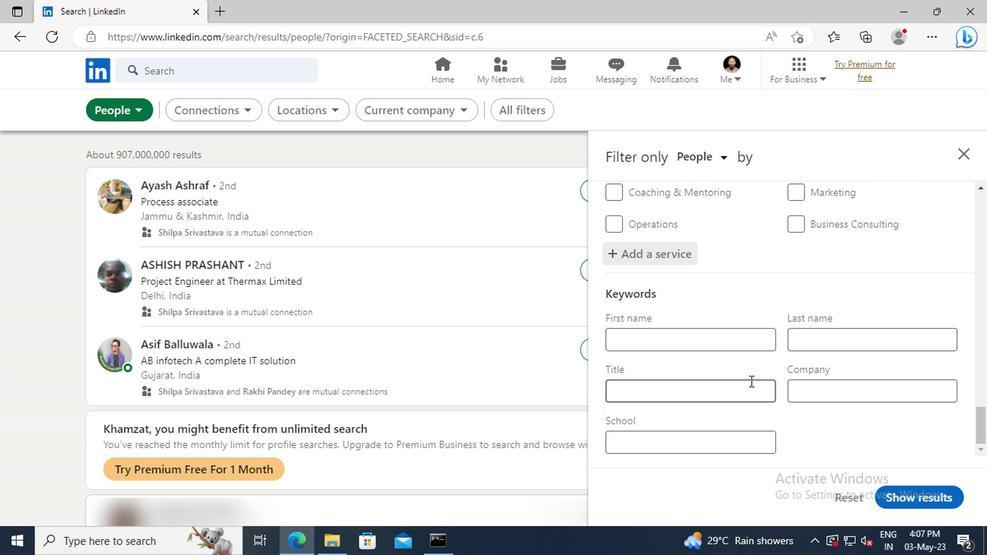
Action: Mouse pressed left at (600, 374)
Screenshot: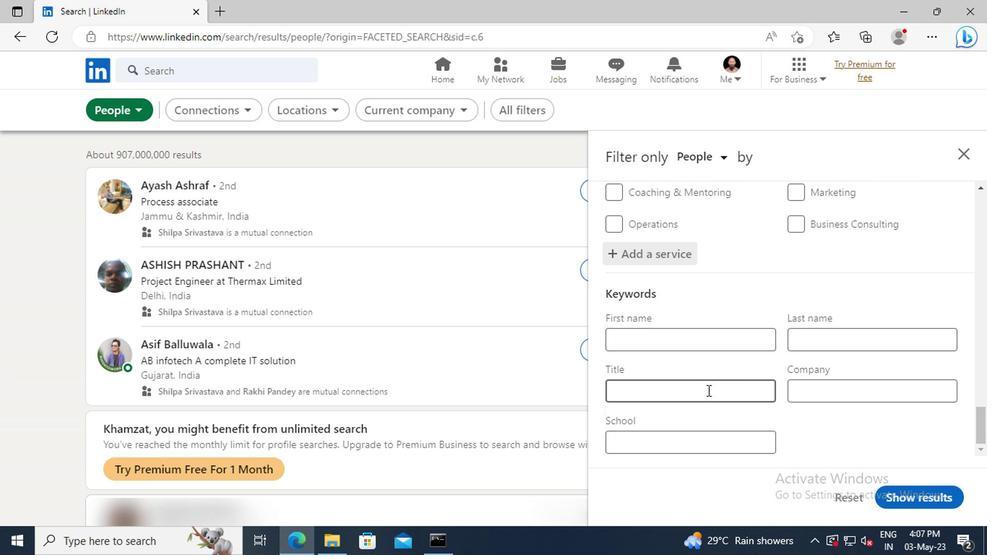 
Action: Mouse moved to (600, 374)
Screenshot: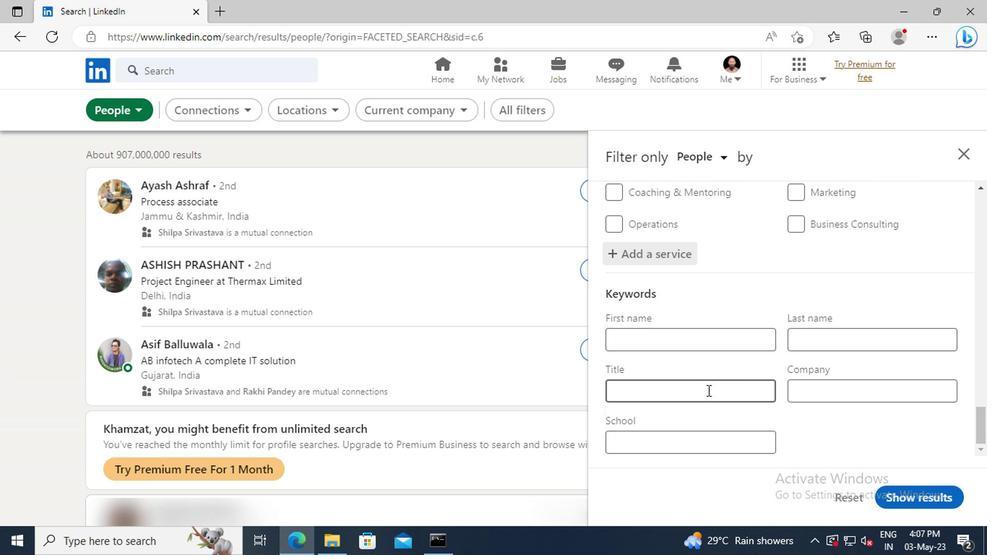 
Action: Key pressed <Key.shift>CONSTRUCTION<Key.space><Key.shift>WORKER<Key.enter>
Screenshot: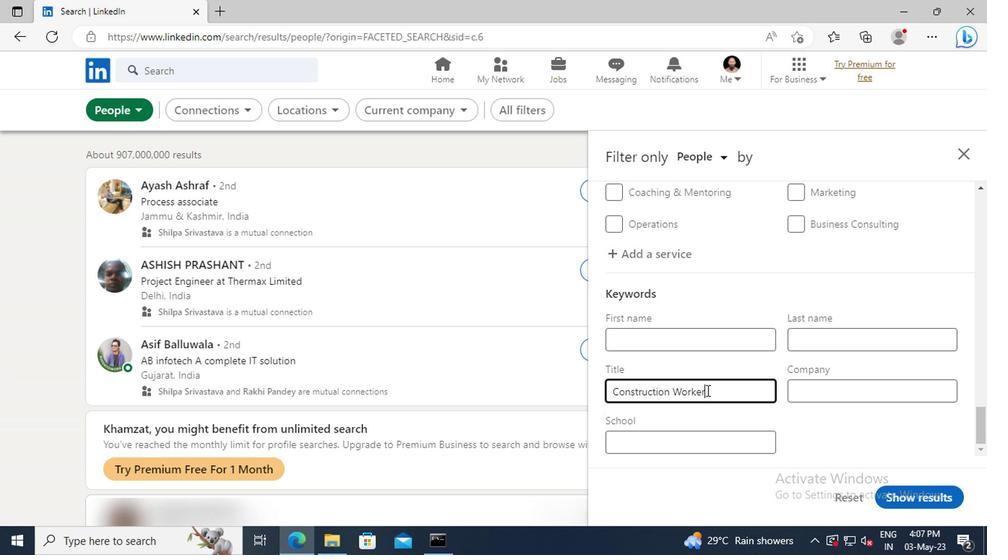 
Action: Mouse moved to (732, 450)
Screenshot: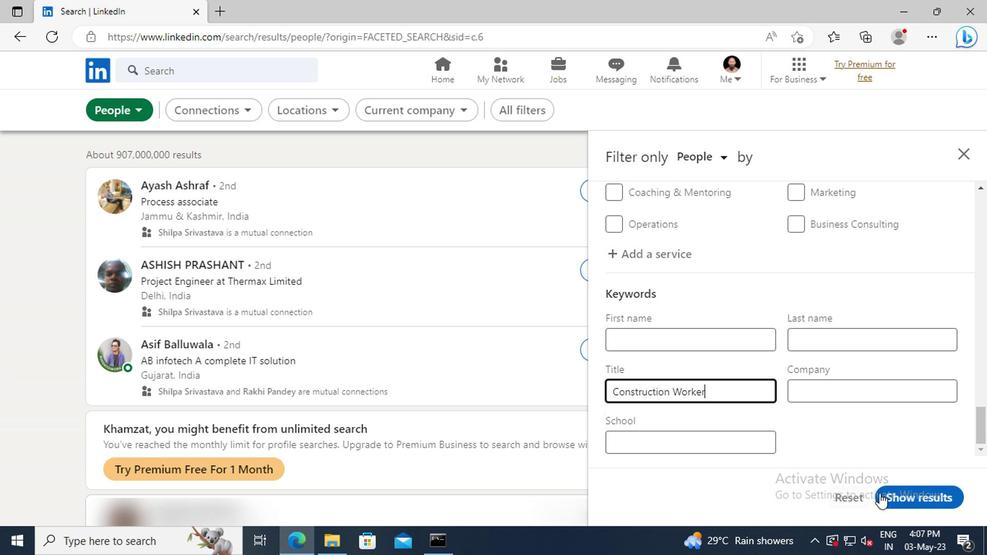 
Action: Mouse pressed left at (732, 450)
Screenshot: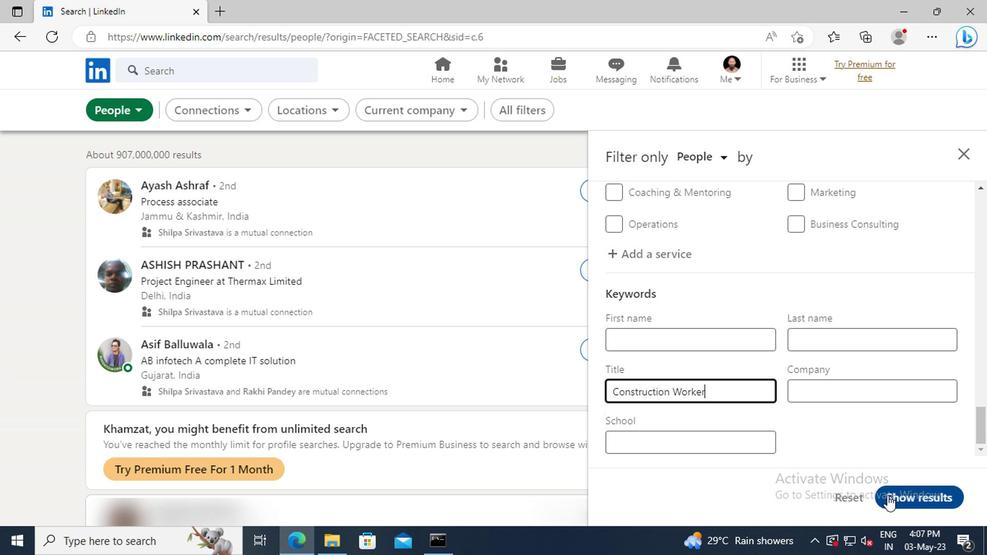 
